 Task: In the  document Skylar.odt ,change text color to 'Dark Blue' Insert the shape mentioned shape on right side of the text 'Smiley'. Change color of the shape to  YellowChange shape height to 1
Action: Mouse moved to (238, 318)
Screenshot: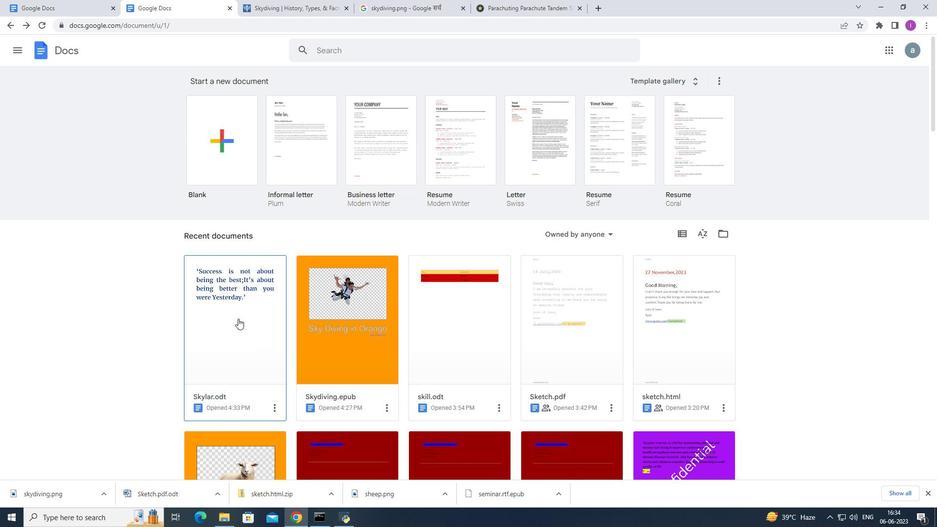 
Action: Mouse pressed left at (238, 318)
Screenshot: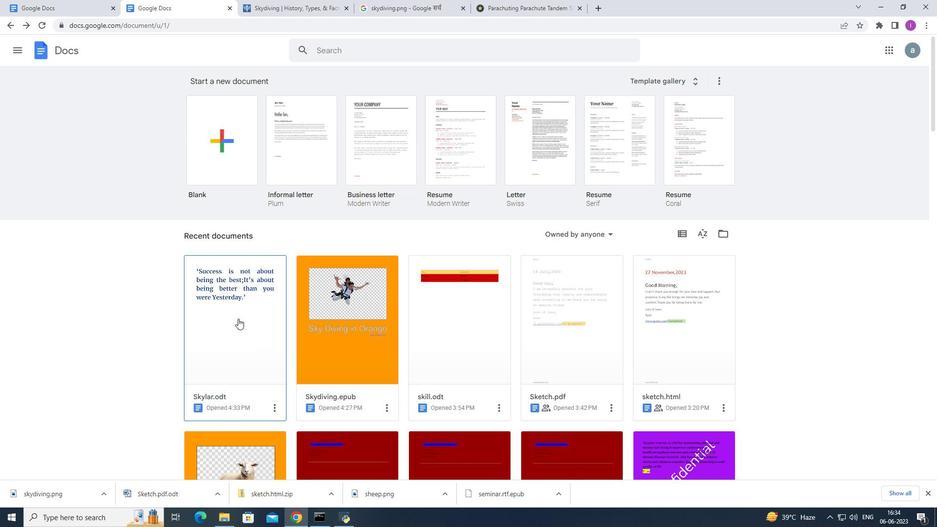 
Action: Mouse moved to (292, 162)
Screenshot: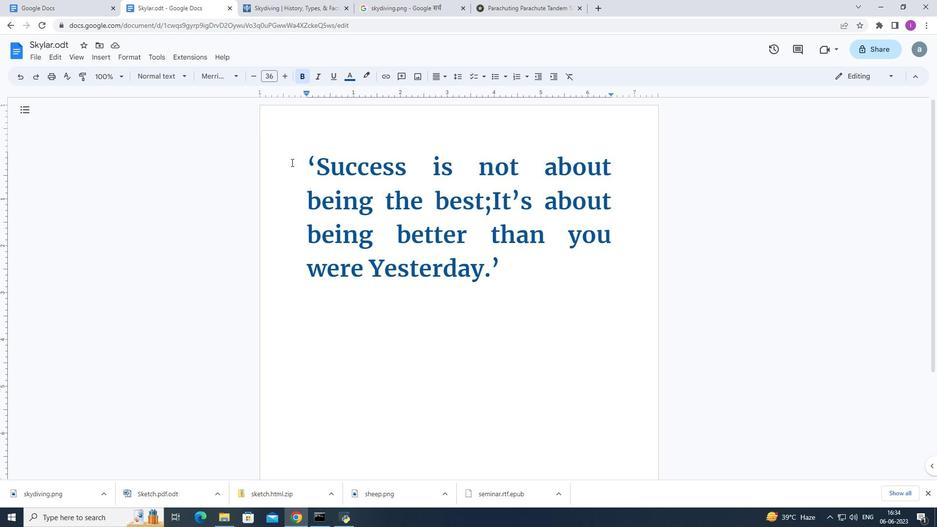 
Action: Mouse pressed left at (292, 162)
Screenshot: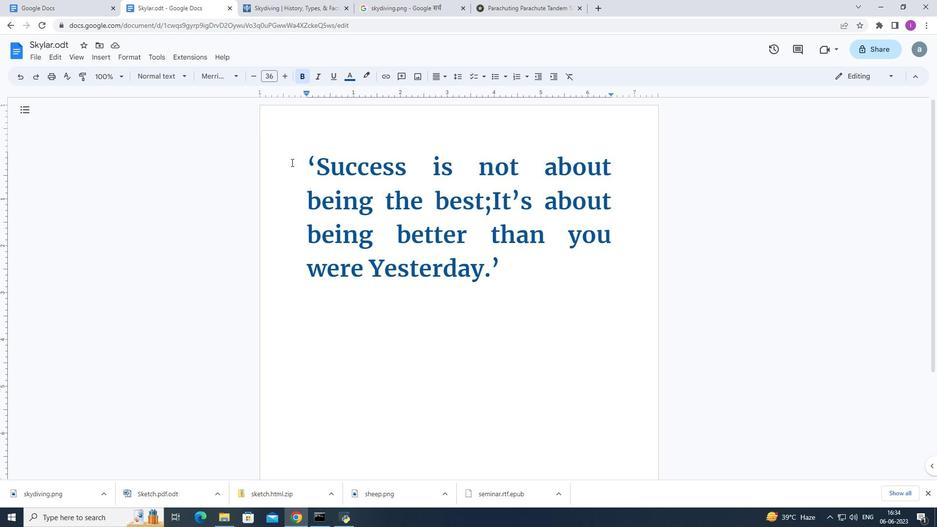 
Action: Mouse moved to (366, 74)
Screenshot: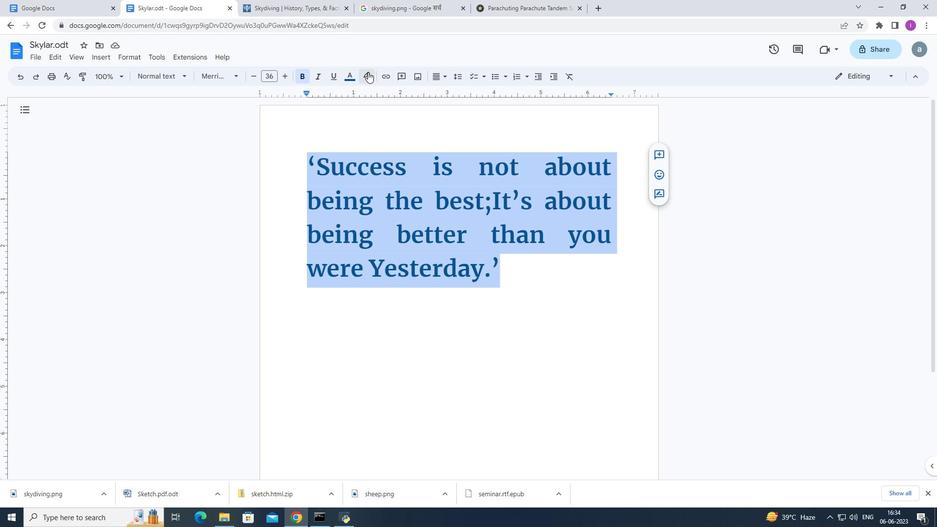 
Action: Mouse pressed left at (366, 74)
Screenshot: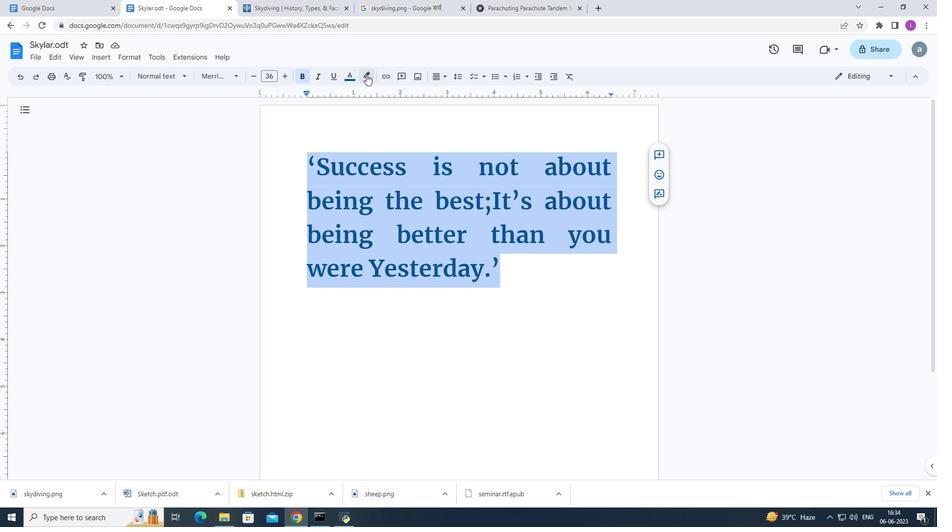 
Action: Mouse moved to (436, 163)
Screenshot: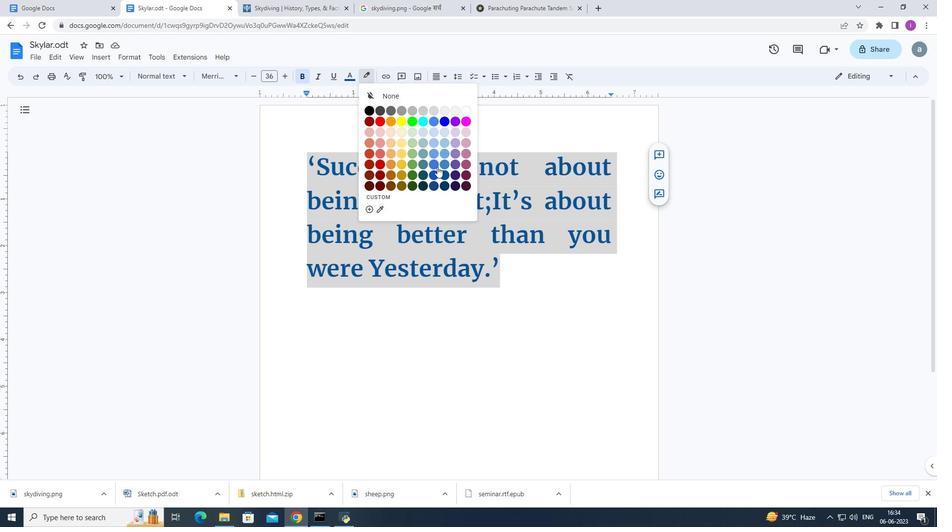 
Action: Mouse pressed left at (436, 163)
Screenshot: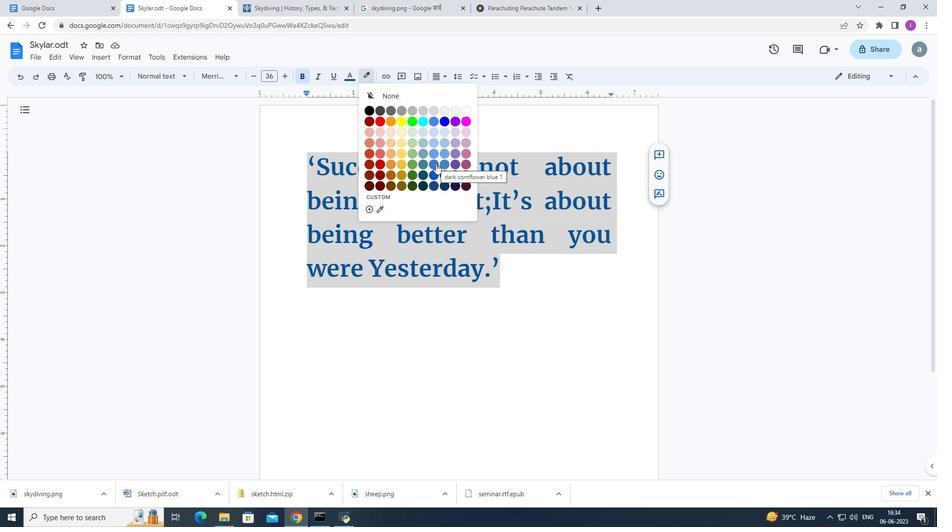 
Action: Mouse moved to (517, 298)
Screenshot: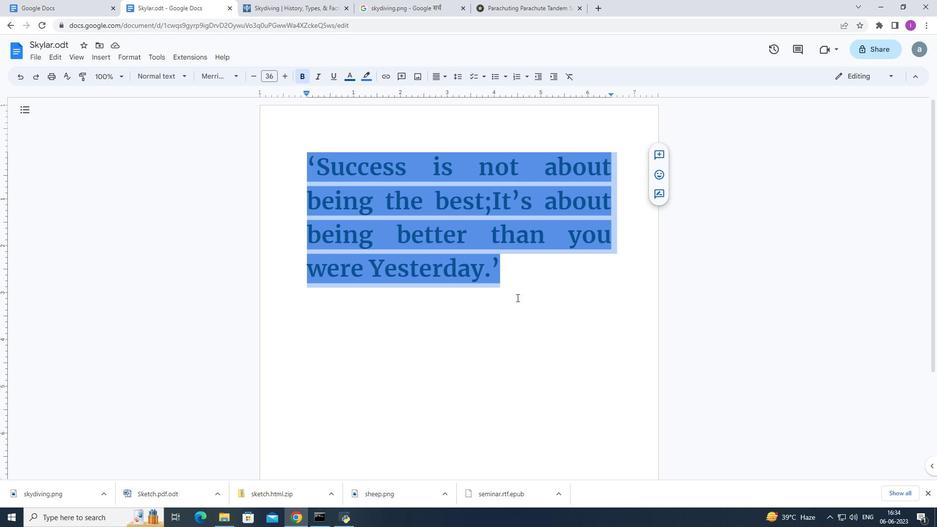 
Action: Mouse pressed left at (517, 298)
Screenshot: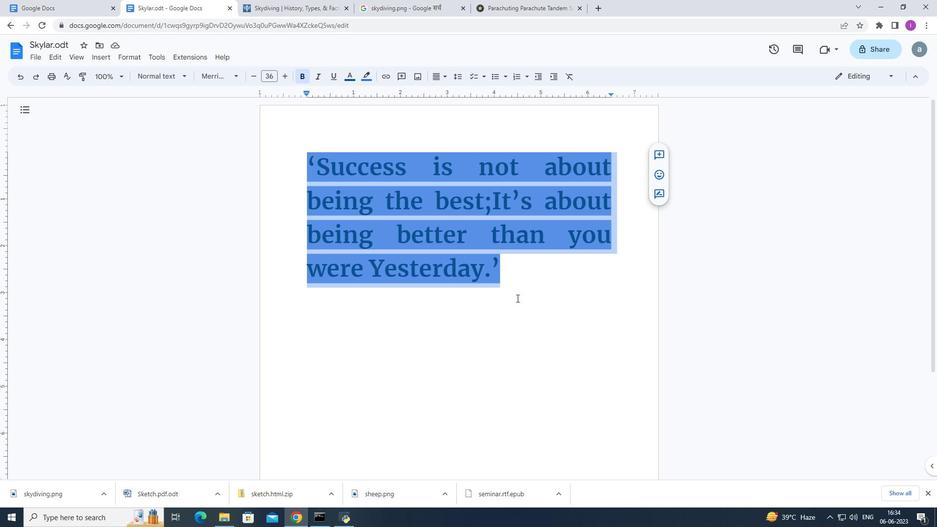 
Action: Mouse moved to (537, 292)
Screenshot: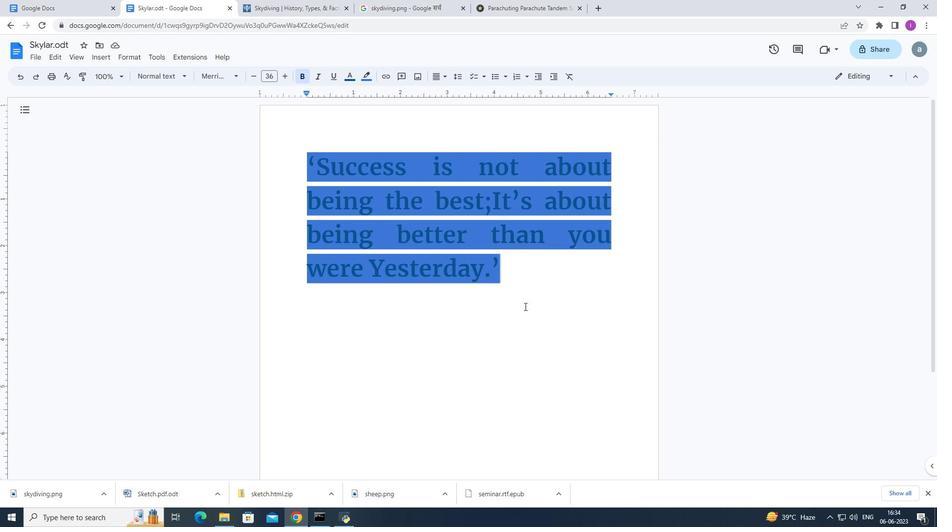 
Action: Mouse pressed left at (537, 292)
Screenshot: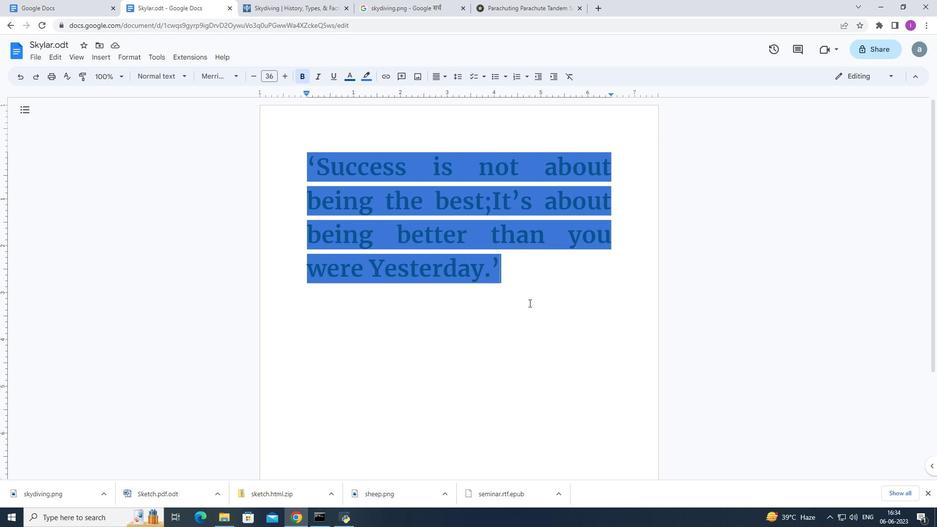 
Action: Mouse moved to (776, 278)
Screenshot: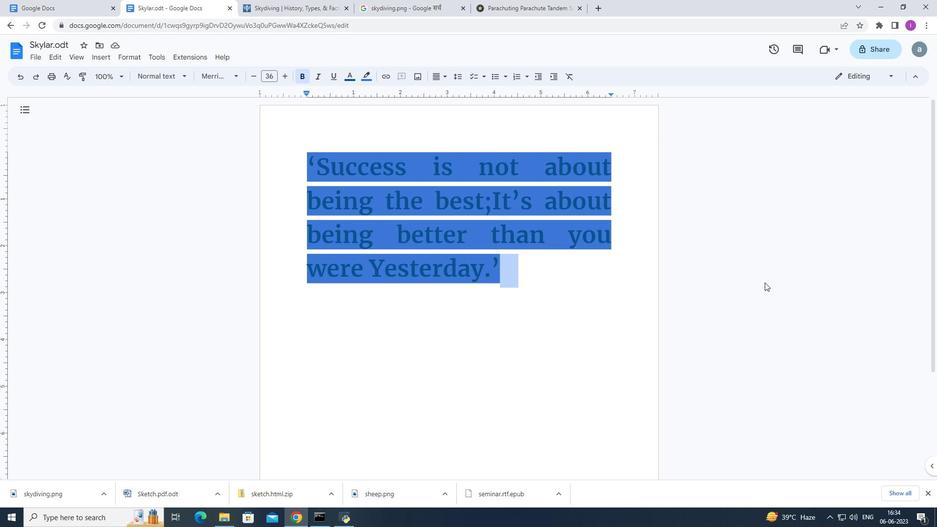 
Action: Mouse pressed left at (776, 278)
Screenshot: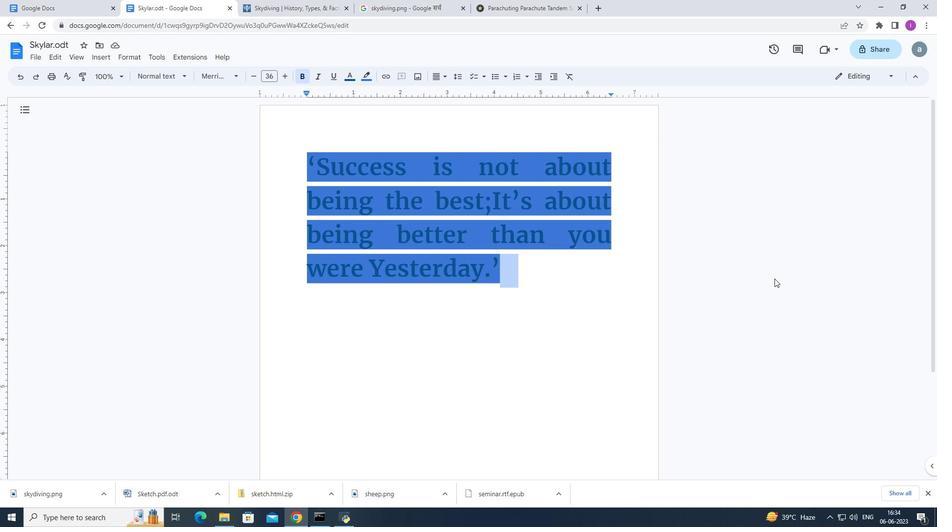 
Action: Mouse moved to (750, 292)
Screenshot: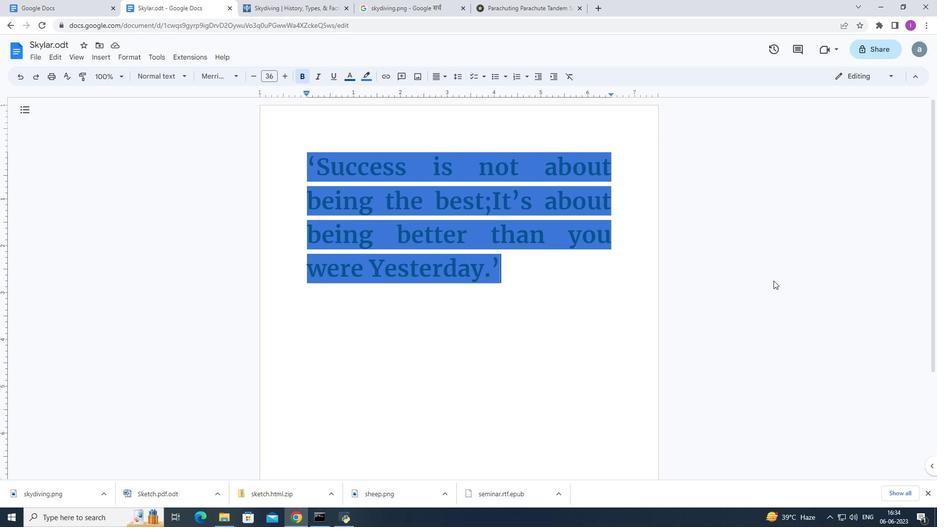 
Action: Mouse pressed left at (750, 292)
Screenshot: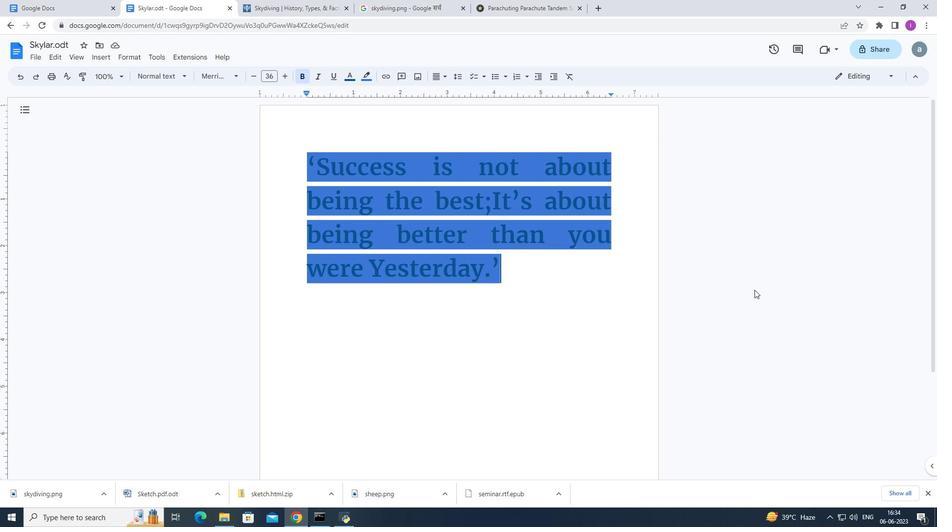 
Action: Mouse pressed left at (750, 292)
Screenshot: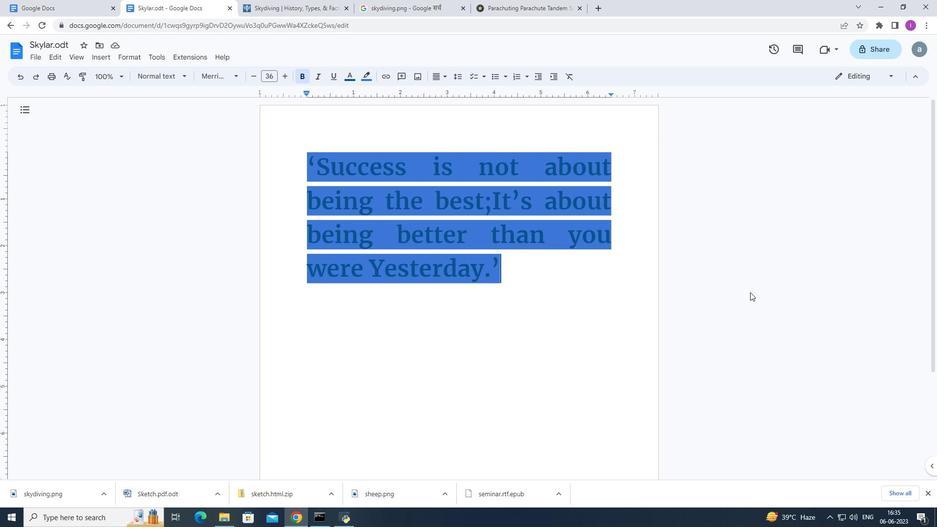 
Action: Mouse pressed left at (750, 292)
Screenshot: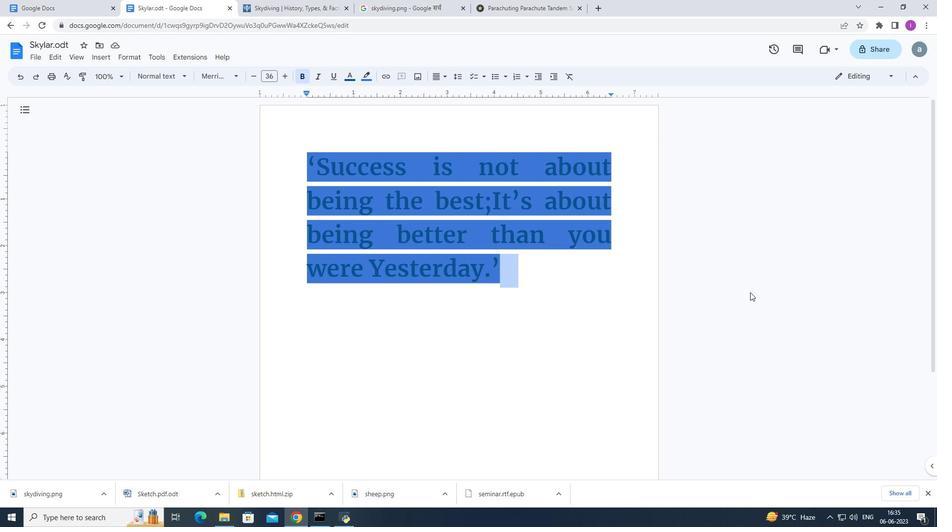 
Action: Mouse moved to (534, 360)
Screenshot: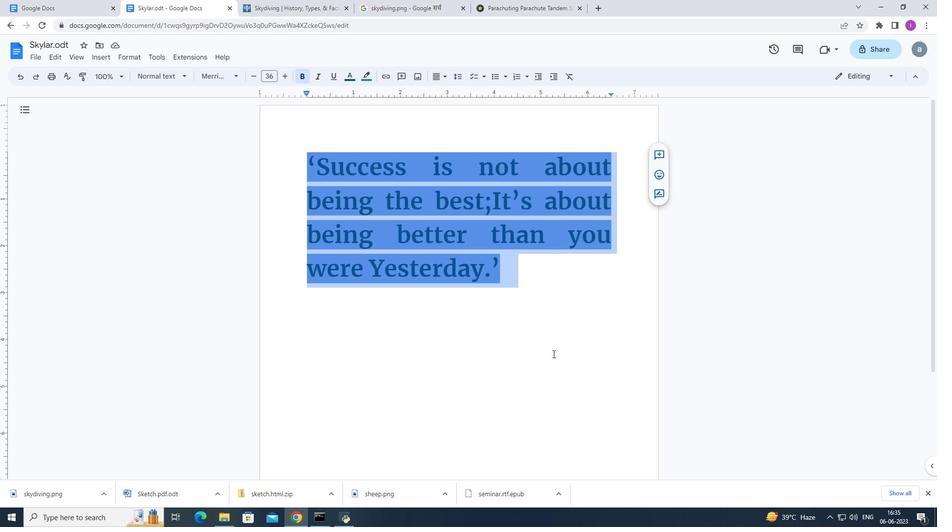 
Action: Mouse pressed left at (534, 360)
Screenshot: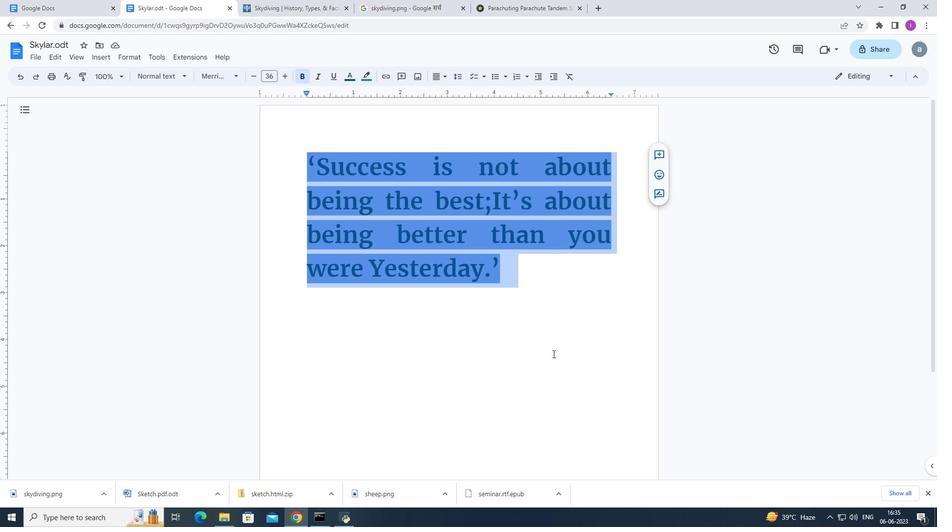 
Action: Mouse moved to (515, 284)
Screenshot: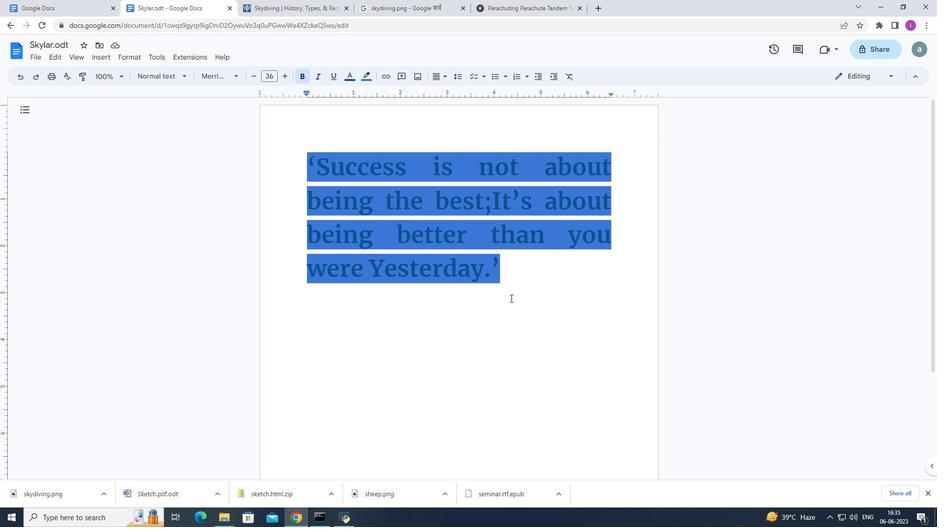 
Action: Mouse pressed left at (515, 284)
Screenshot: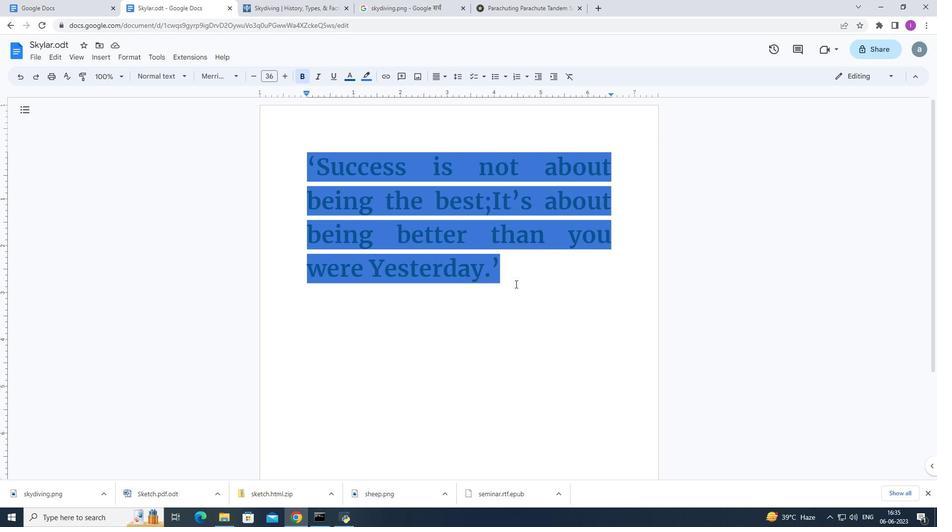 
Action: Mouse pressed left at (515, 284)
Screenshot: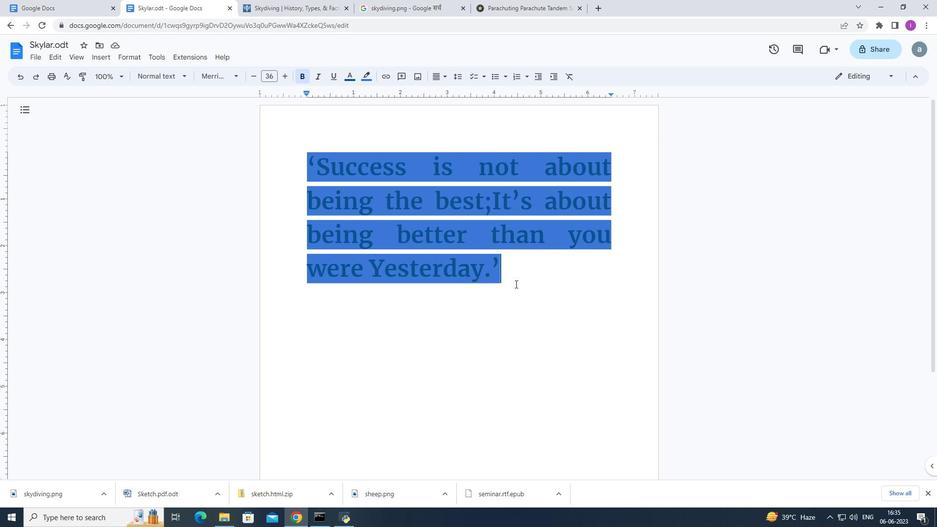 
Action: Mouse moved to (553, 290)
Screenshot: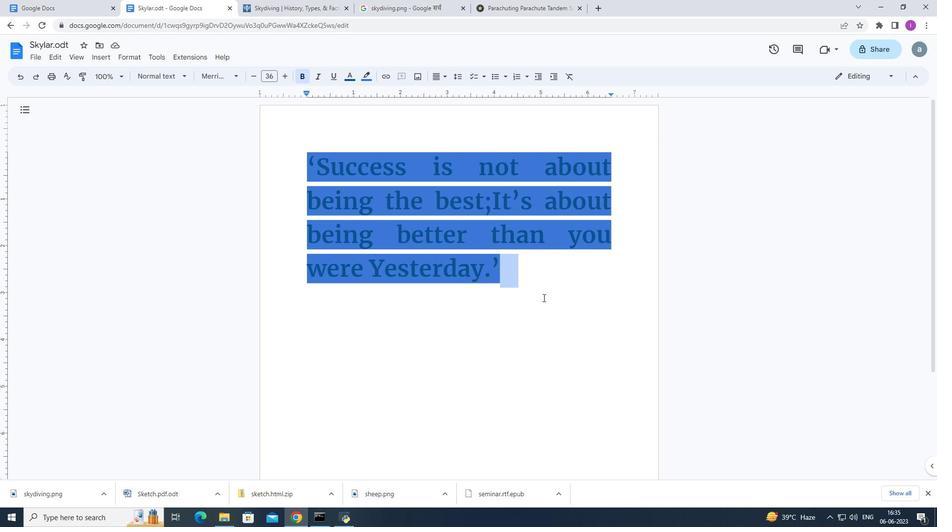 
Action: Mouse pressed left at (553, 290)
Screenshot: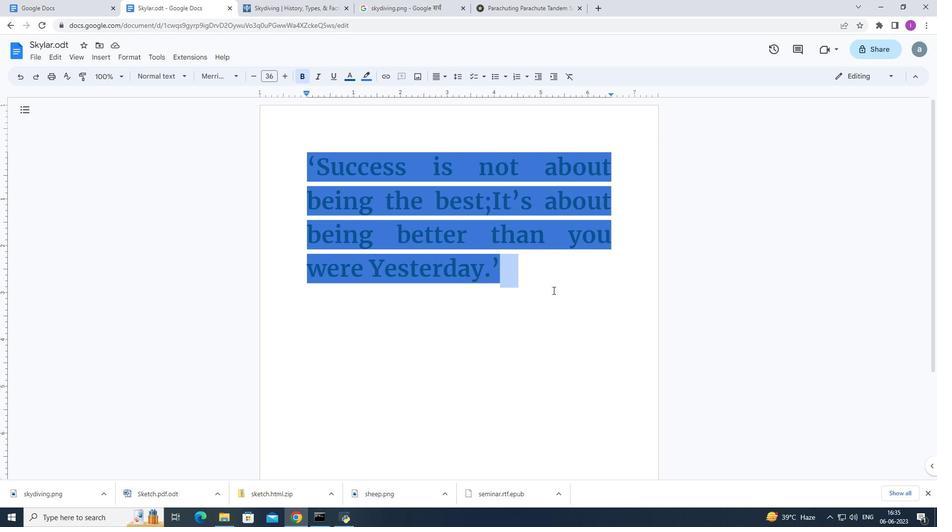 
Action: Mouse moved to (164, 420)
Screenshot: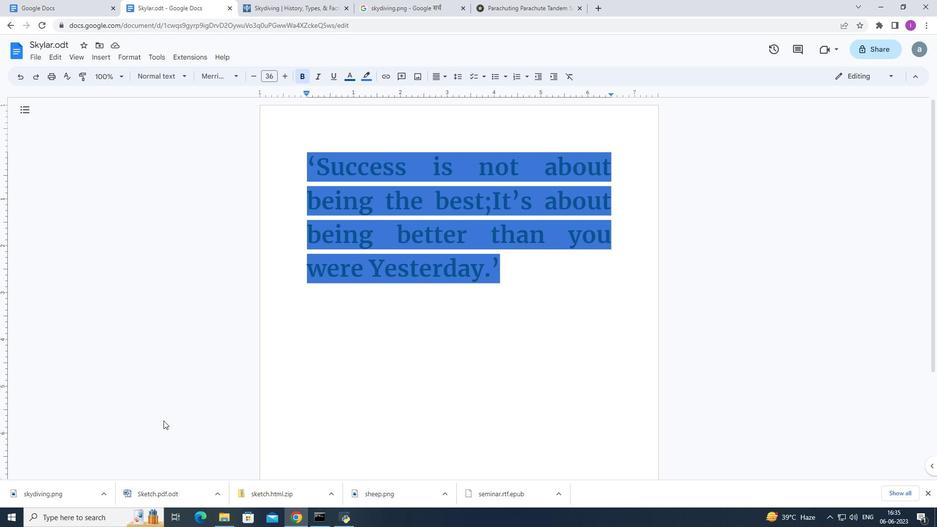 
Action: Mouse pressed left at (164, 420)
Screenshot: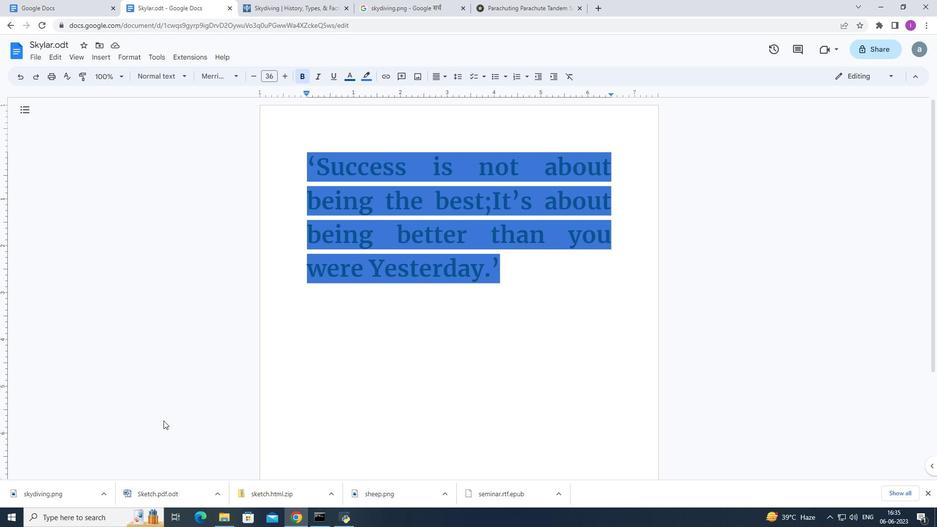 
Action: Mouse moved to (518, 273)
Screenshot: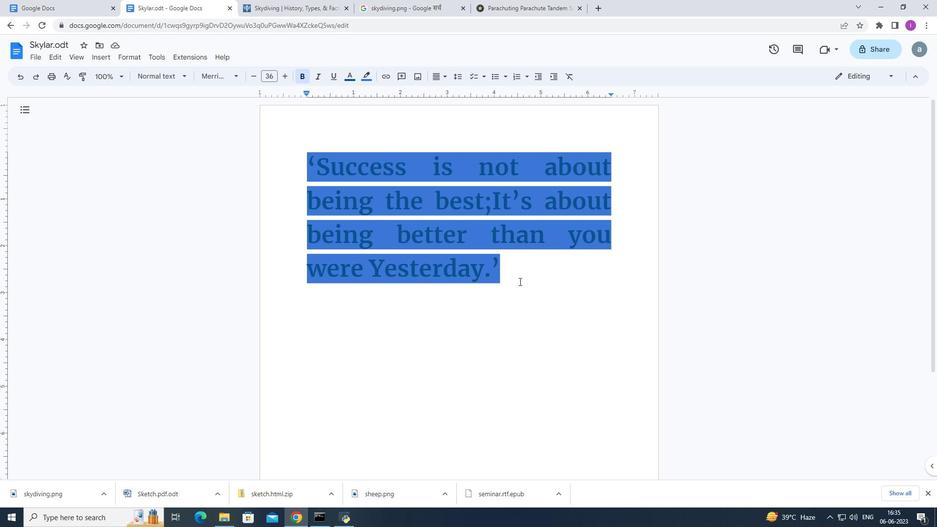 
Action: Mouse pressed left at (518, 273)
Screenshot: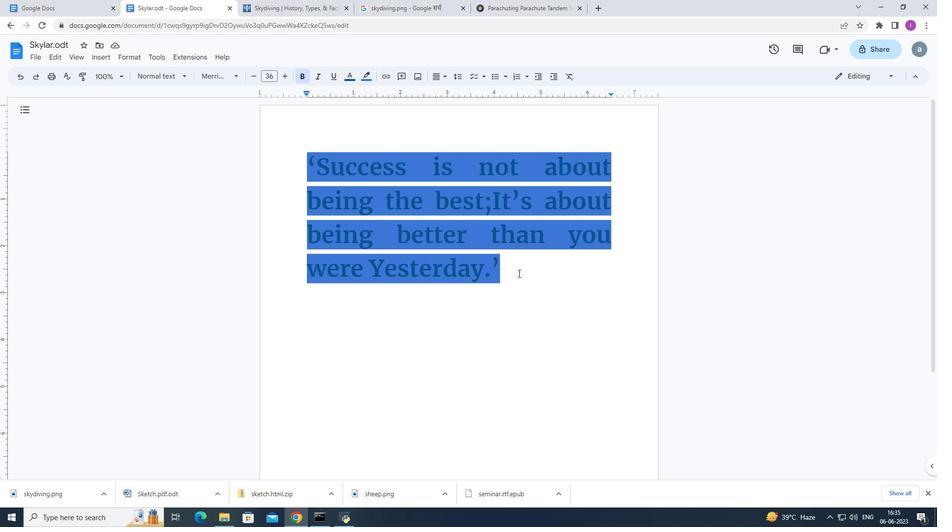 
Action: Mouse pressed left at (518, 273)
Screenshot: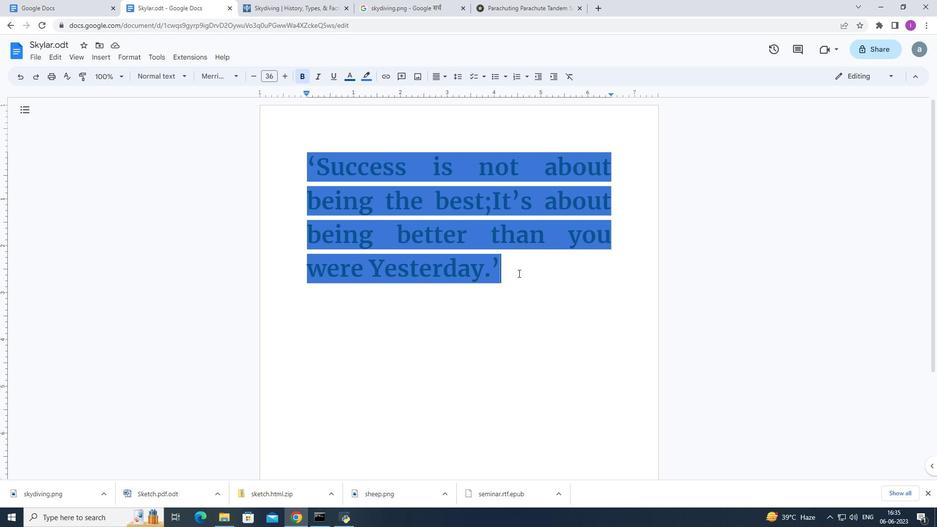 
Action: Mouse moved to (529, 277)
Screenshot: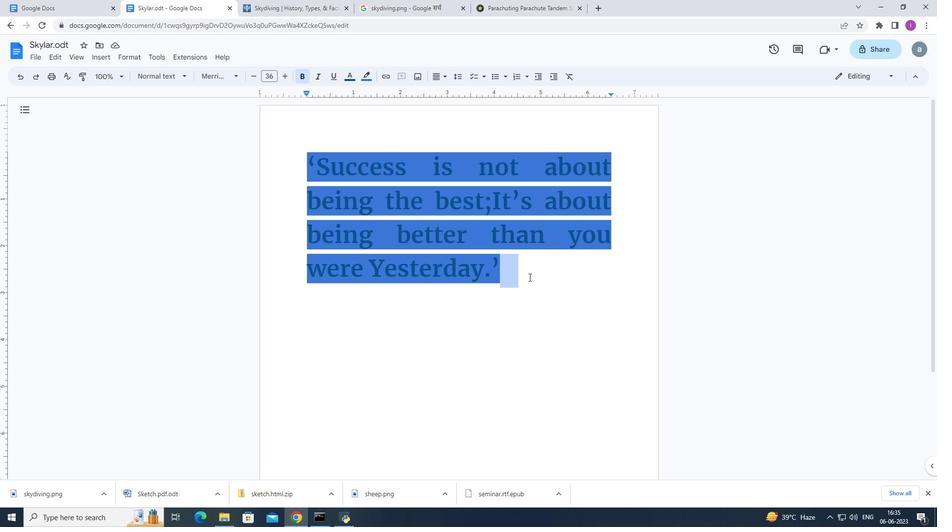 
Action: Mouse pressed left at (529, 277)
Screenshot: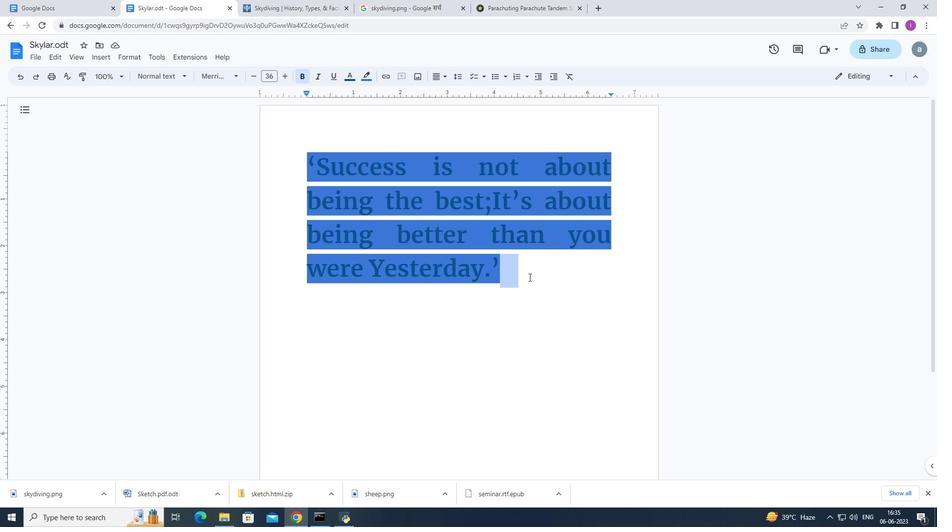 
Action: Mouse moved to (103, 52)
Screenshot: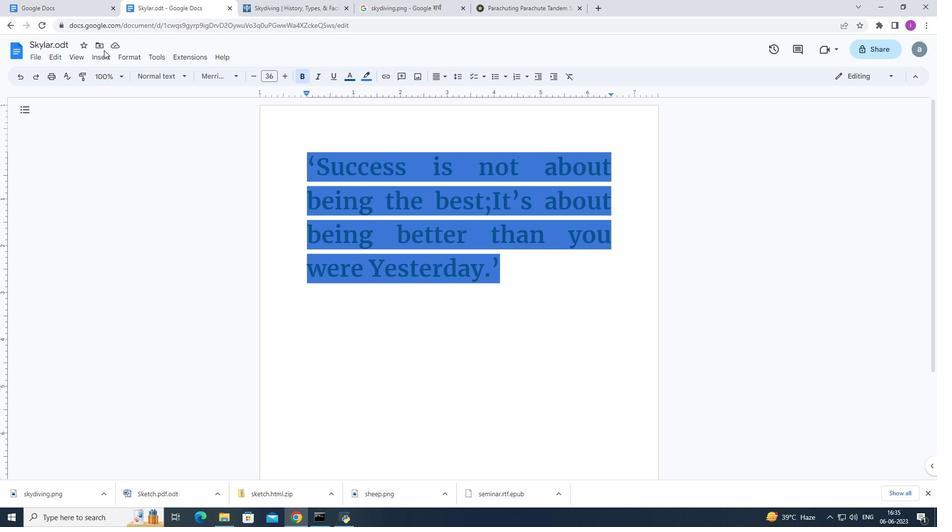 
Action: Mouse pressed left at (103, 52)
Screenshot: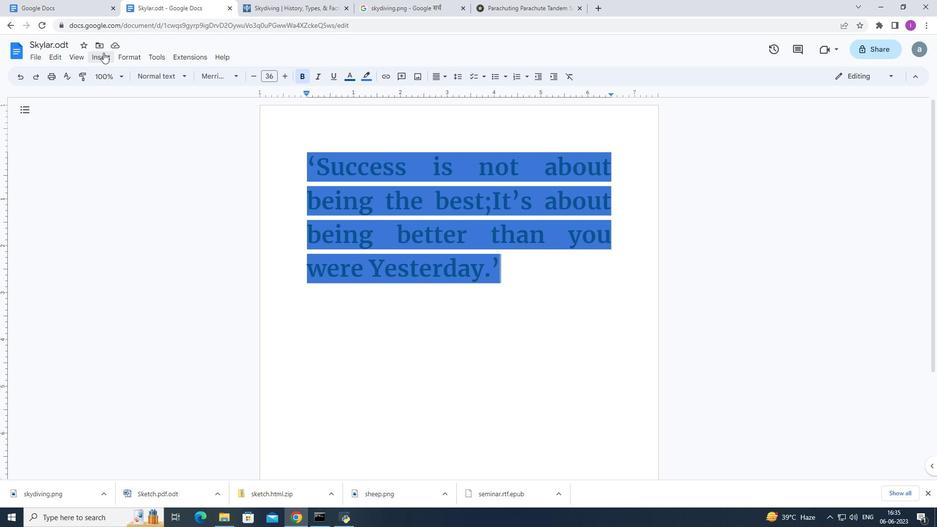 
Action: Mouse moved to (121, 101)
Screenshot: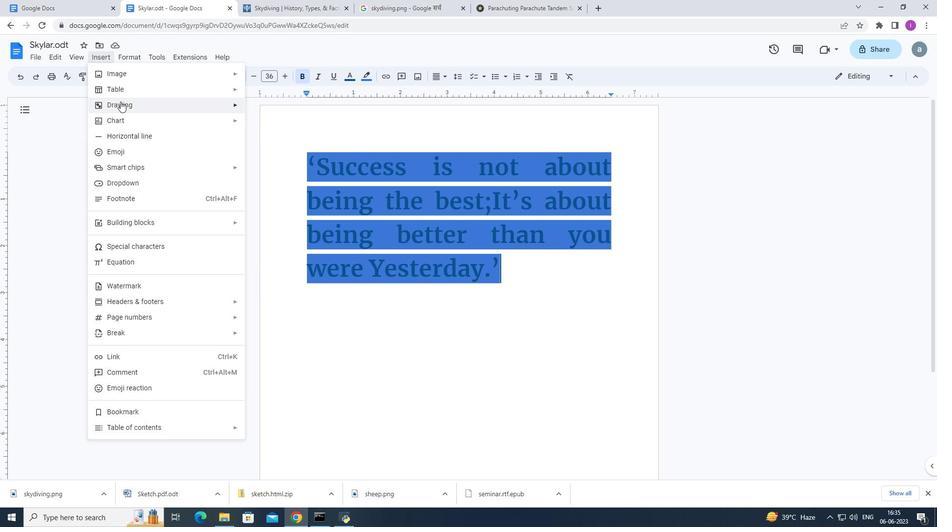 
Action: Mouse pressed left at (121, 101)
Screenshot: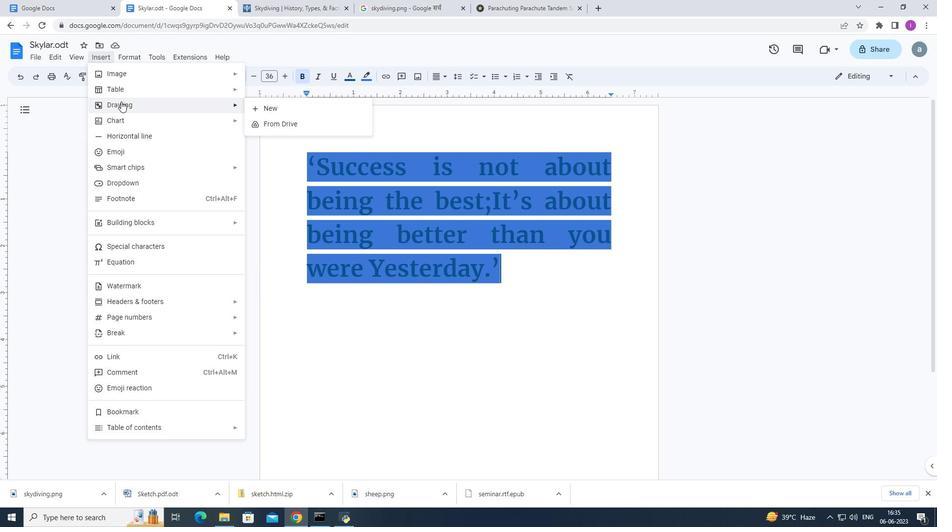 
Action: Mouse moved to (273, 104)
Screenshot: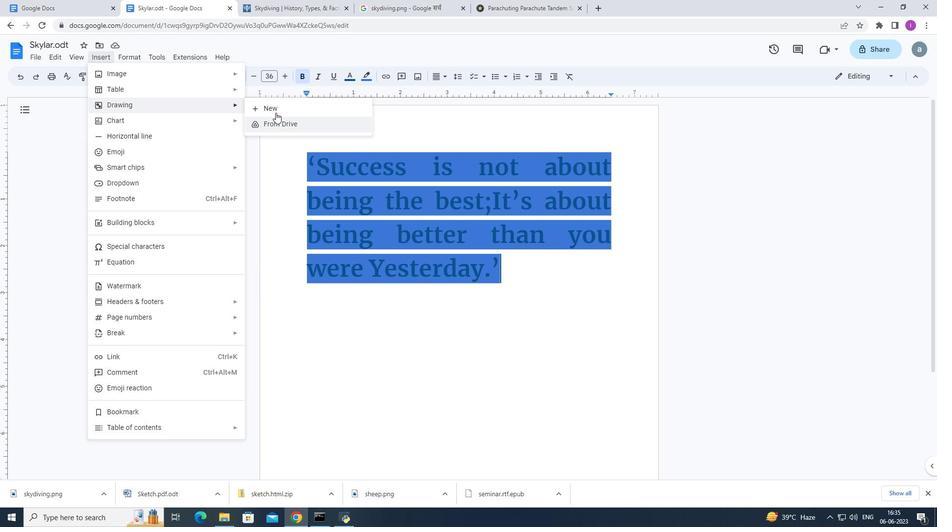 
Action: Mouse pressed left at (273, 104)
Screenshot: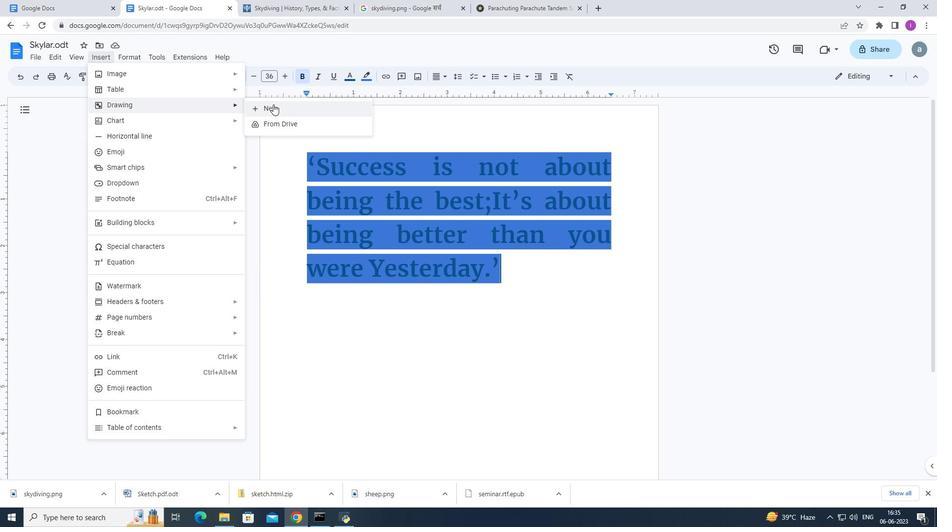 
Action: Mouse moved to (358, 90)
Screenshot: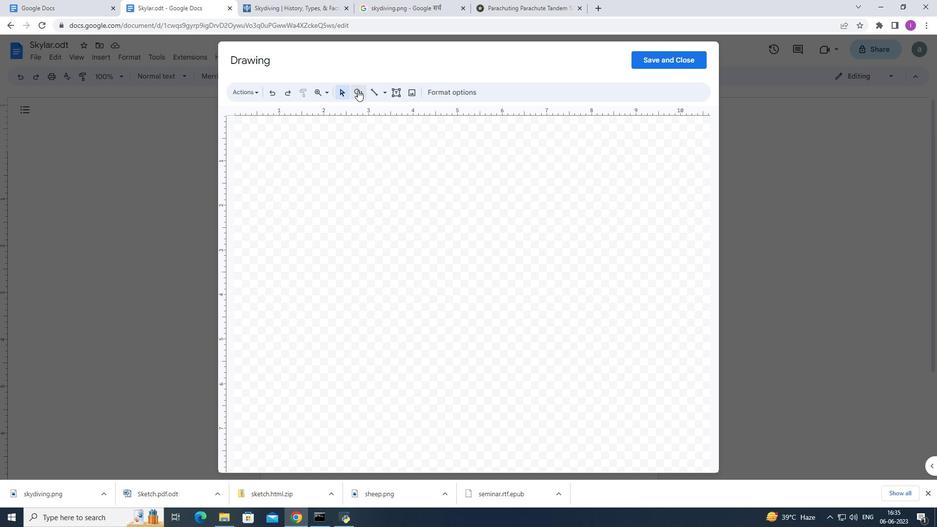 
Action: Mouse pressed left at (358, 90)
Screenshot: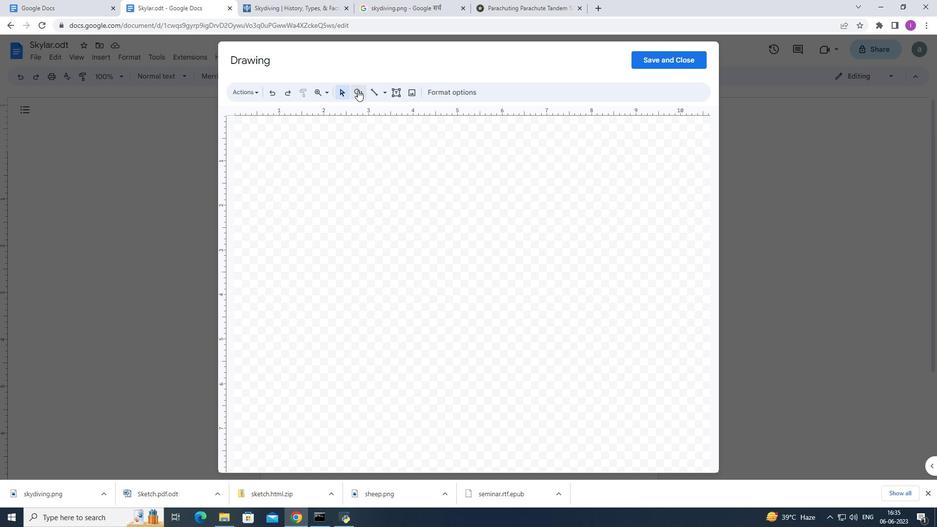 
Action: Mouse moved to (488, 151)
Screenshot: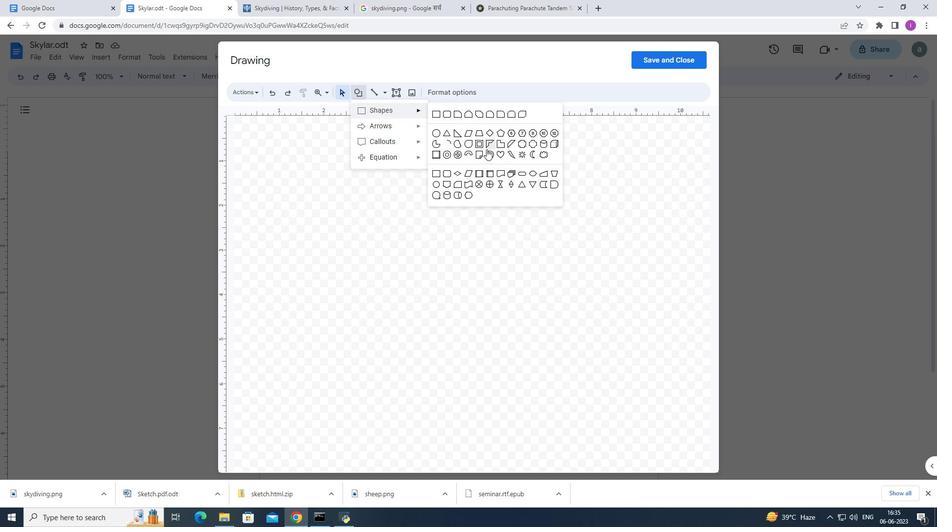 
Action: Mouse pressed left at (488, 151)
Screenshot: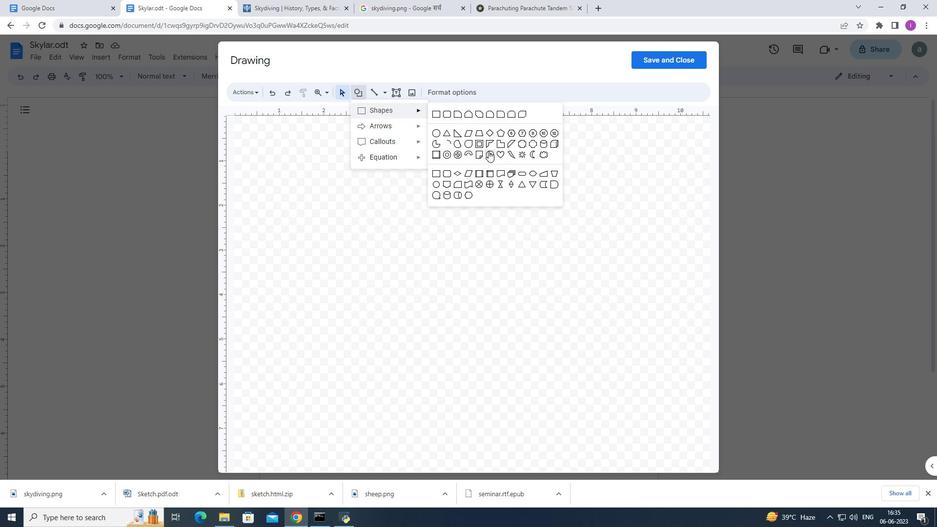 
Action: Mouse moved to (423, 193)
Screenshot: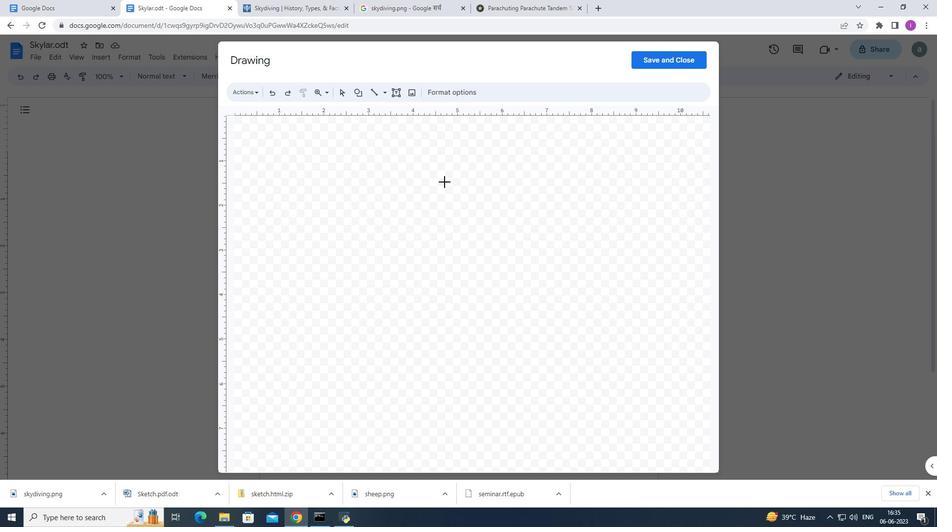 
Action: Mouse pressed left at (423, 193)
Screenshot: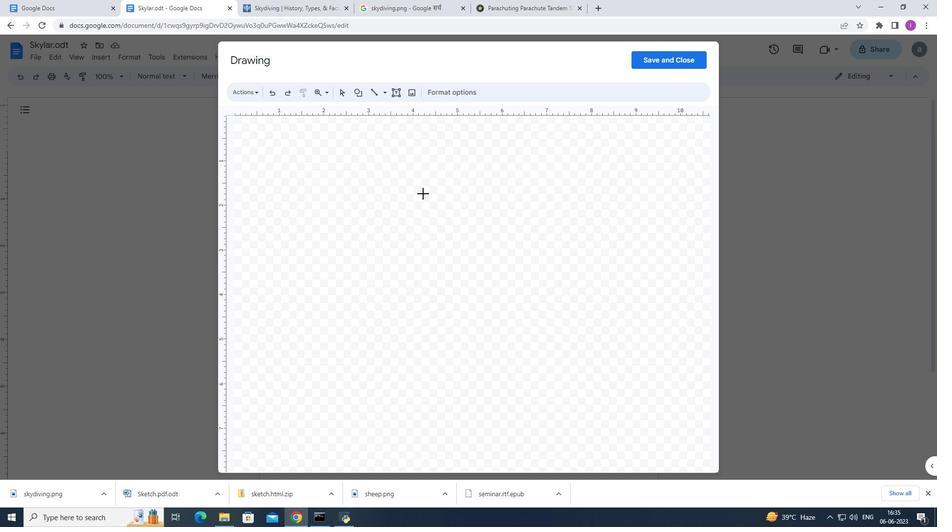 
Action: Mouse moved to (468, 240)
Screenshot: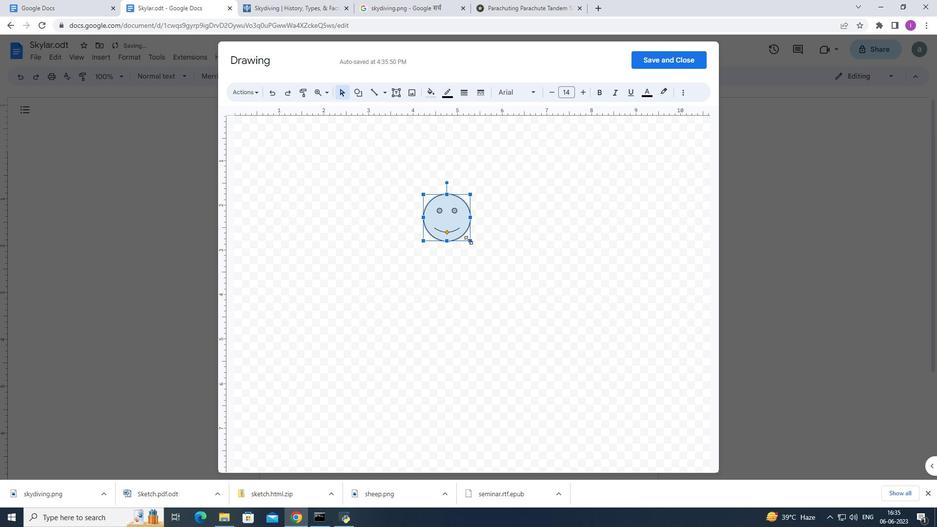 
Action: Mouse pressed left at (468, 240)
Screenshot: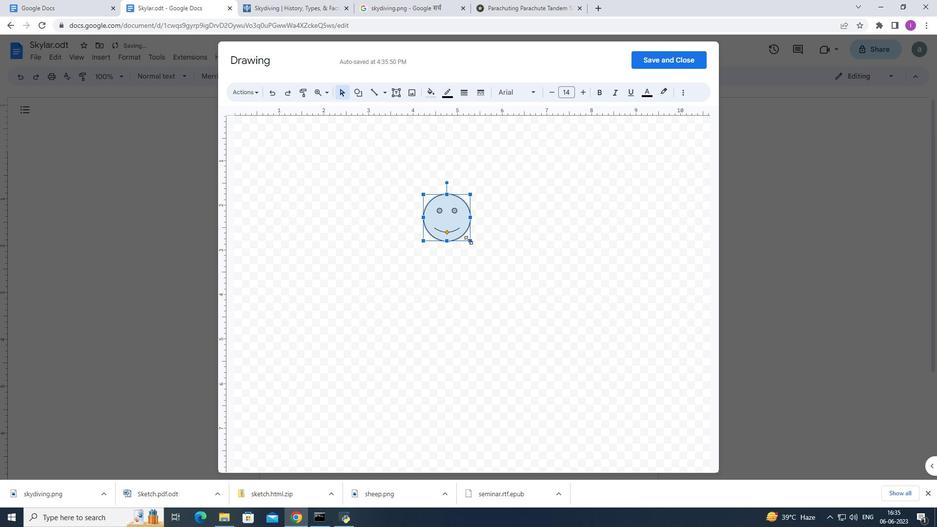 
Action: Mouse moved to (429, 90)
Screenshot: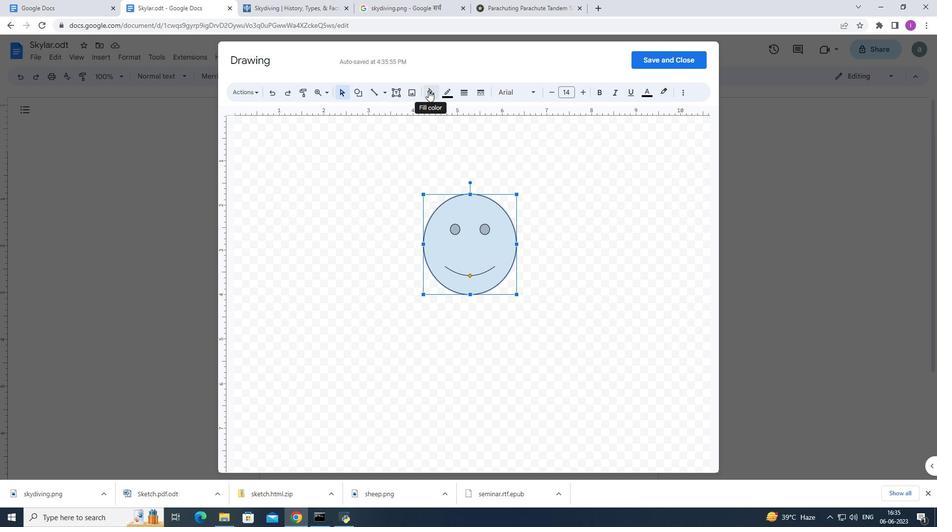 
Action: Mouse pressed left at (429, 90)
Screenshot: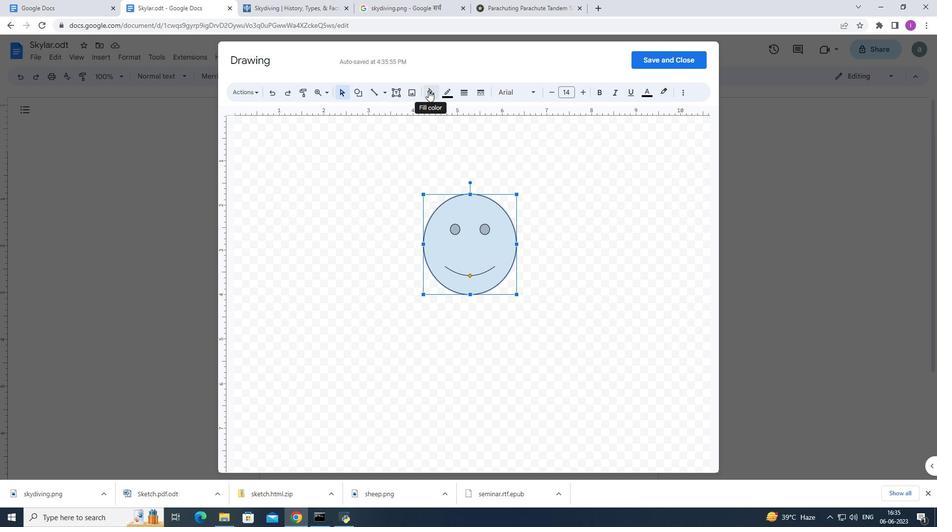 
Action: Mouse moved to (469, 169)
Screenshot: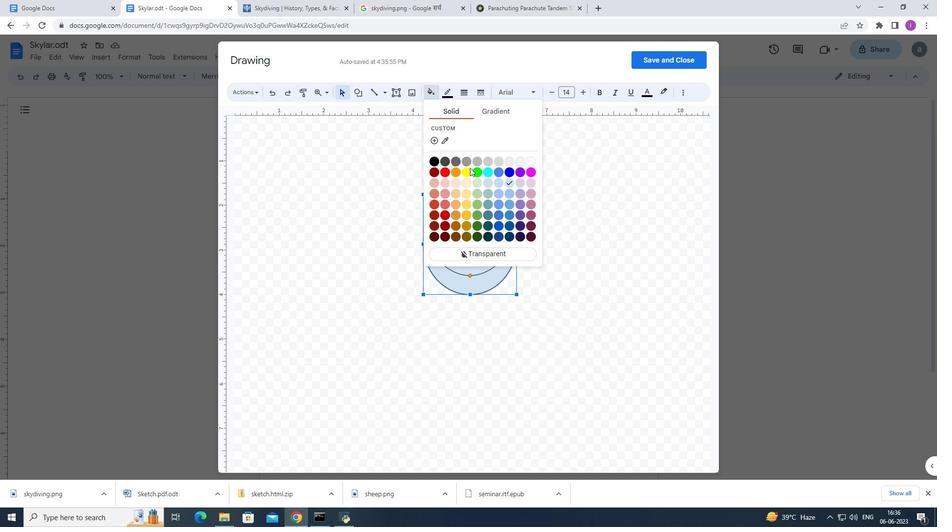 
Action: Mouse pressed left at (469, 169)
Screenshot: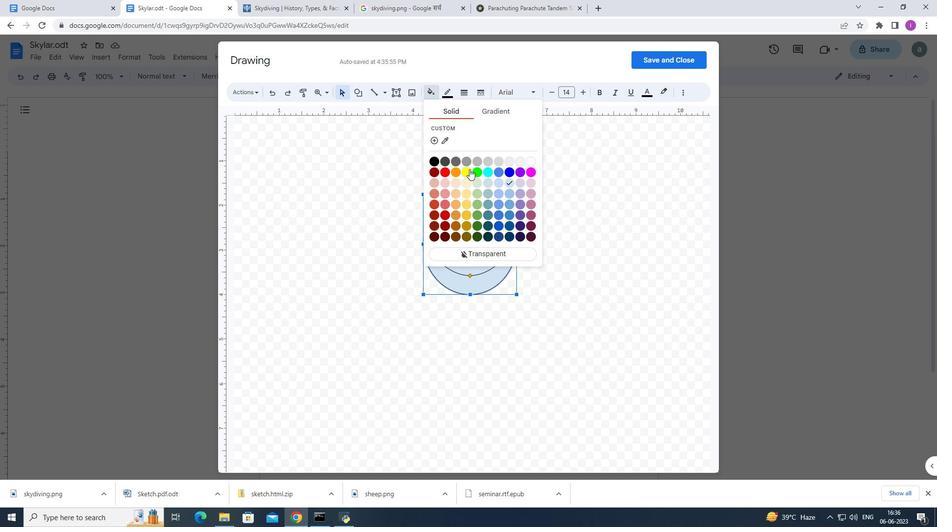 
Action: Mouse moved to (503, 158)
Screenshot: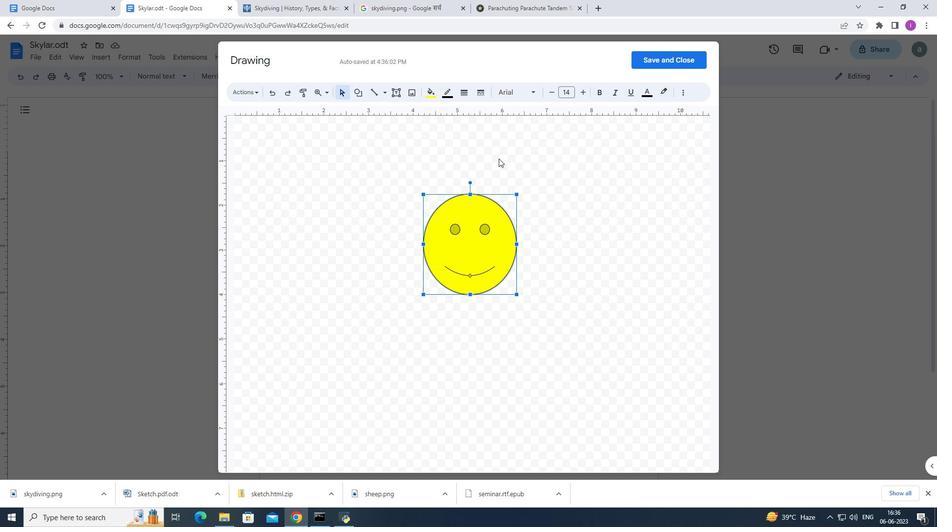 
Action: Mouse pressed left at (503, 158)
Screenshot: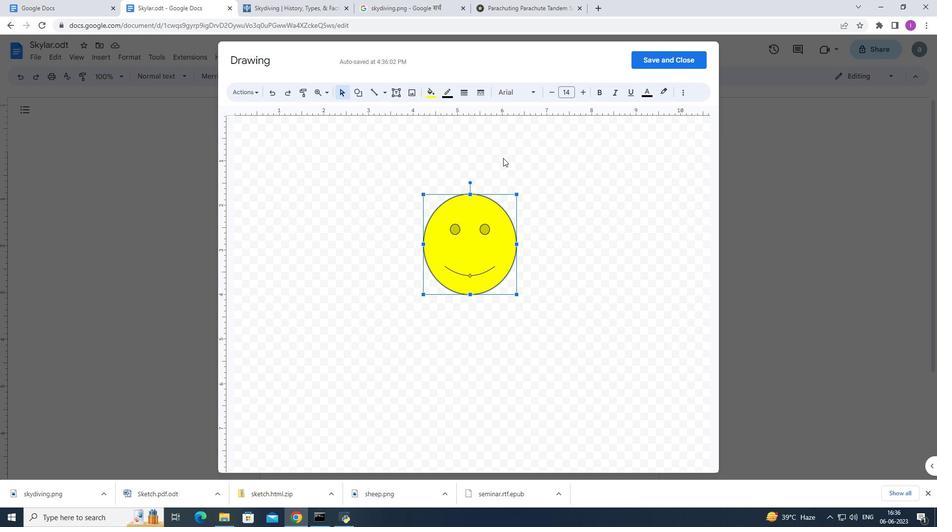 
Action: Mouse moved to (644, 62)
Screenshot: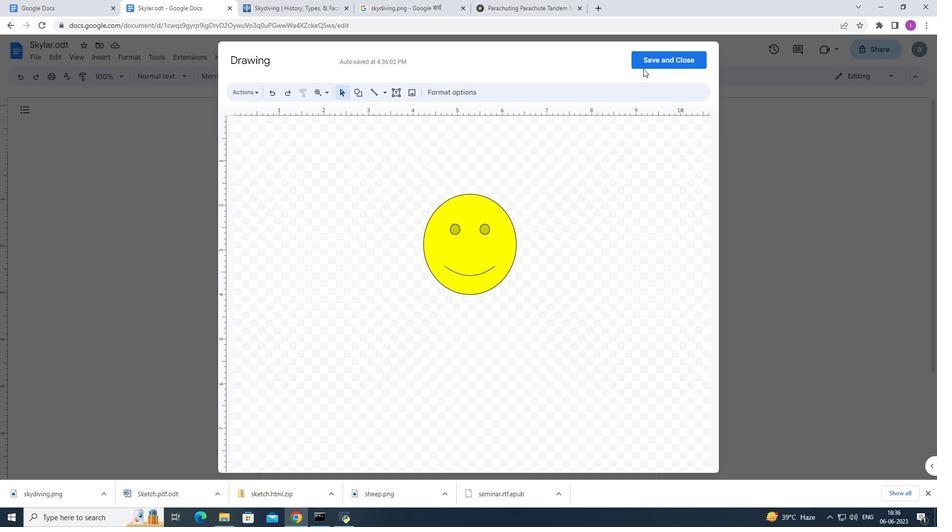 
Action: Mouse pressed left at (644, 62)
Screenshot: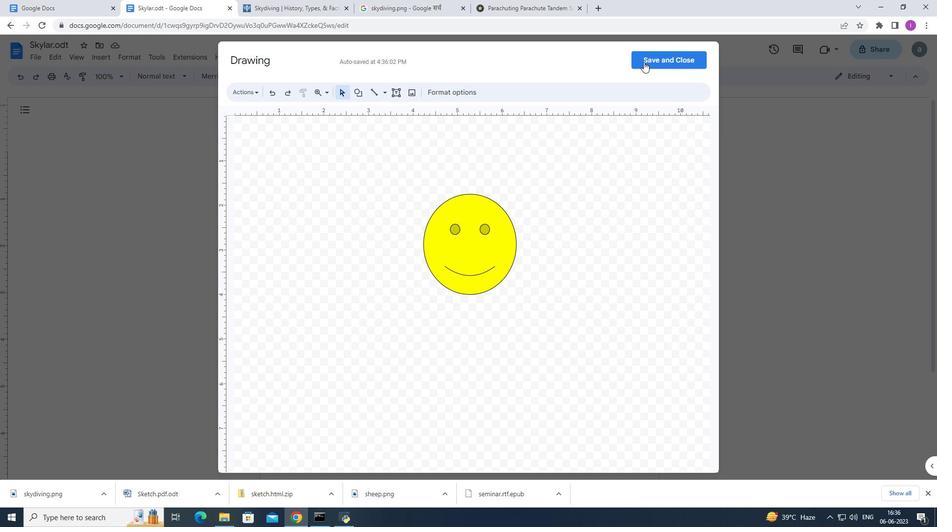 
Action: Mouse moved to (563, 289)
Screenshot: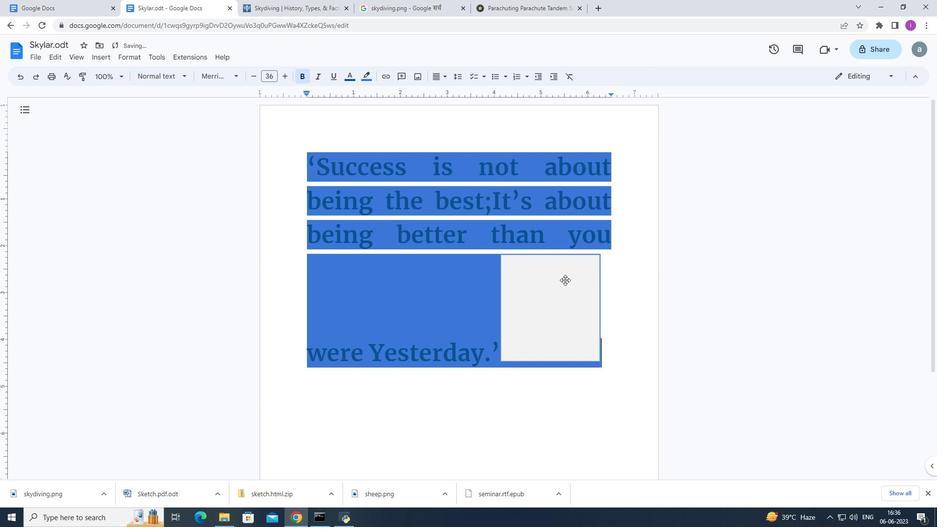 
Action: Mouse pressed left at (563, 289)
Screenshot: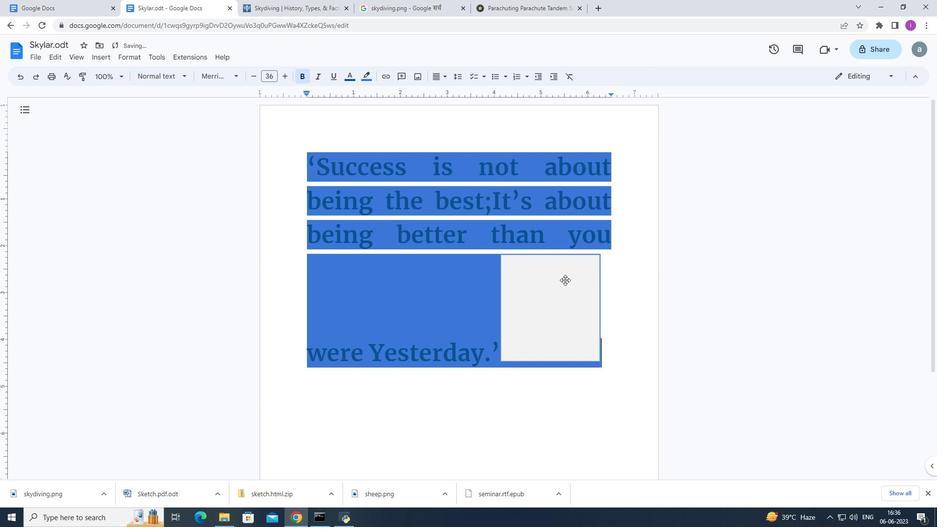 
Action: Mouse moved to (471, 418)
Screenshot: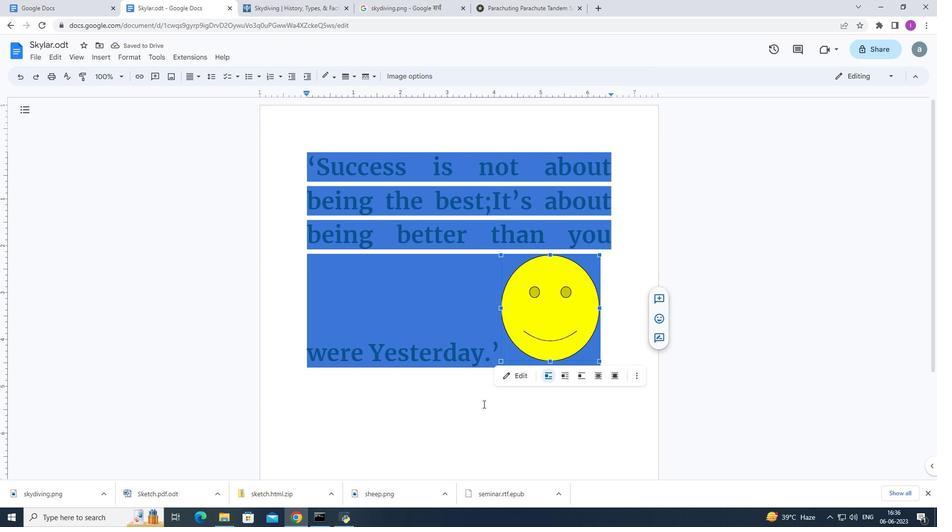 
Action: Mouse pressed left at (471, 418)
Screenshot: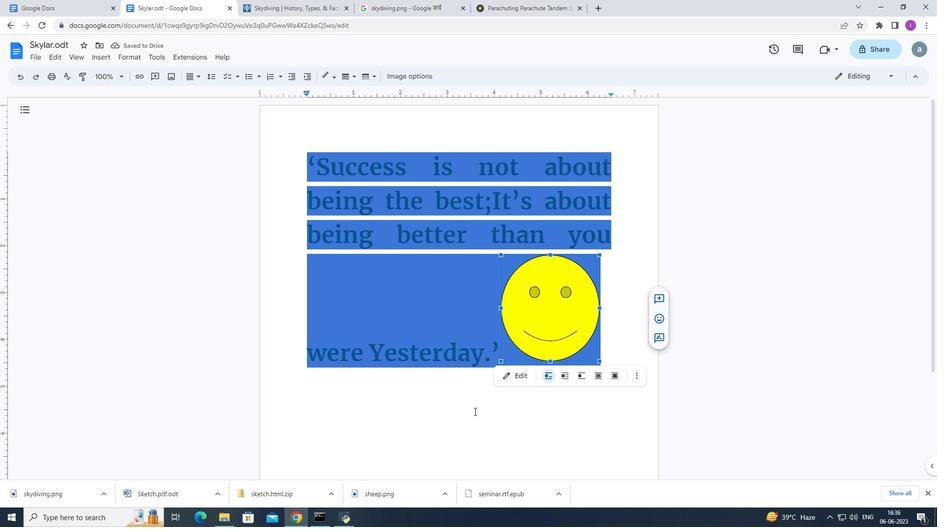 
Action: Mouse moved to (546, 303)
Screenshot: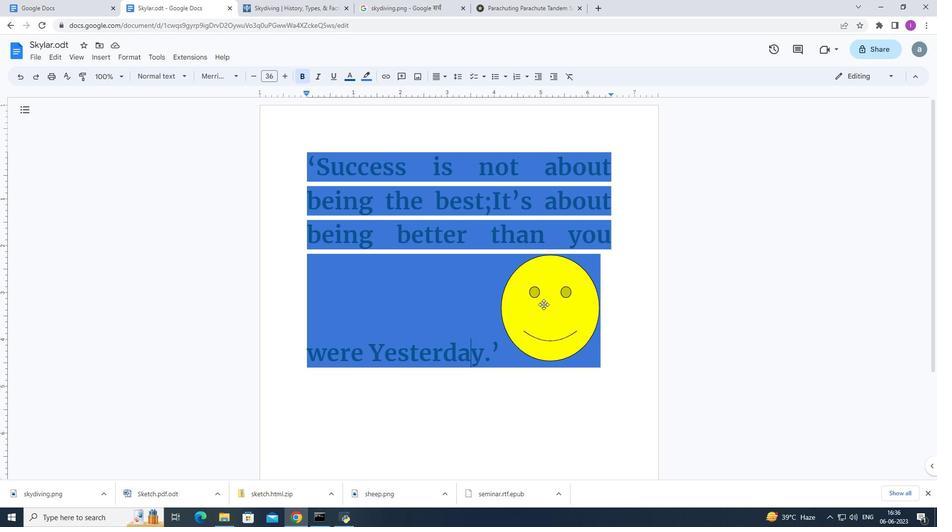 
Action: Mouse pressed left at (546, 303)
Screenshot: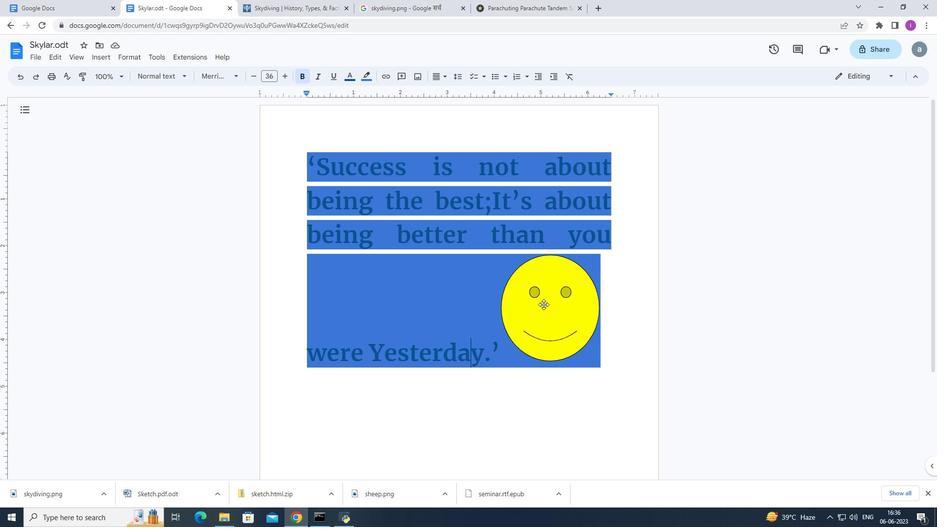 
Action: Mouse moved to (609, 374)
Screenshot: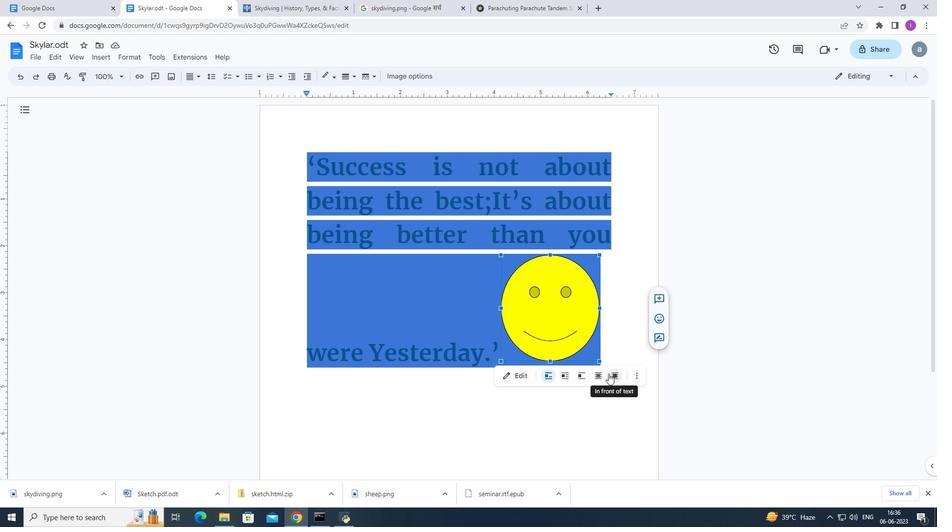 
Action: Mouse pressed left at (609, 374)
Screenshot: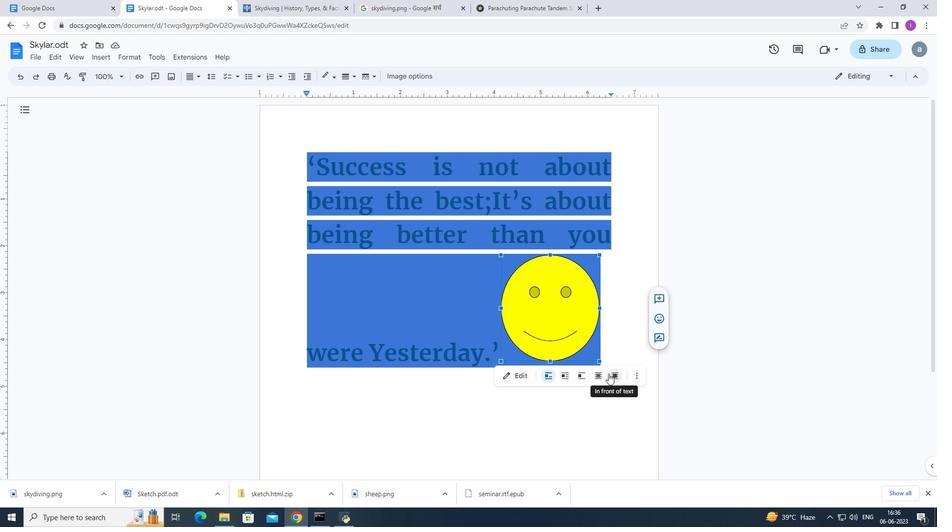 
Action: Mouse moved to (412, 498)
Screenshot: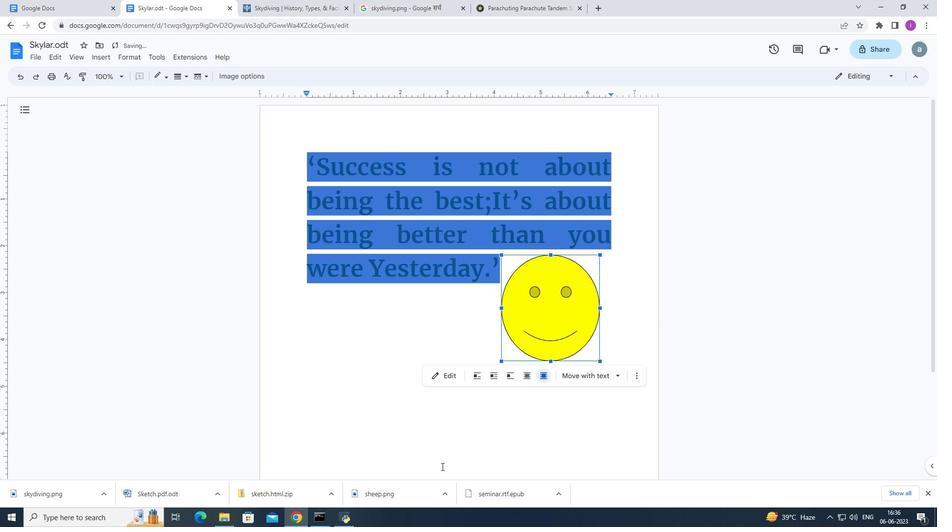 
Action: Mouse pressed left at (412, 498)
Screenshot: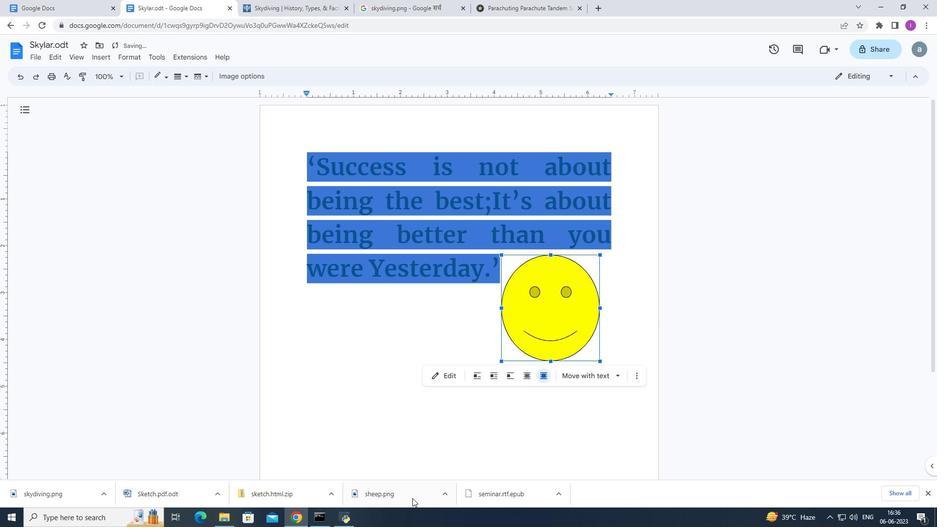 
Action: Mouse moved to (425, 429)
Screenshot: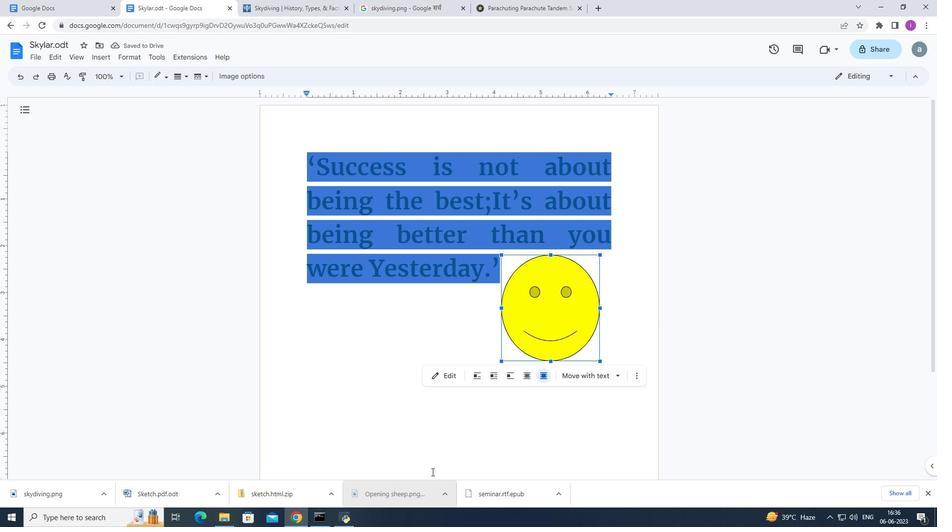 
Action: Mouse pressed left at (425, 429)
Screenshot: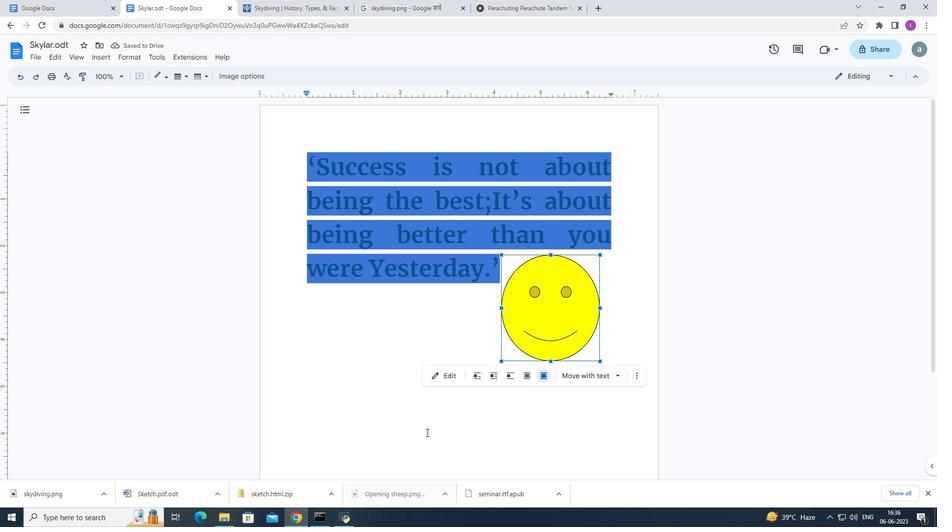 
Action: Mouse moved to (326, 435)
Screenshot: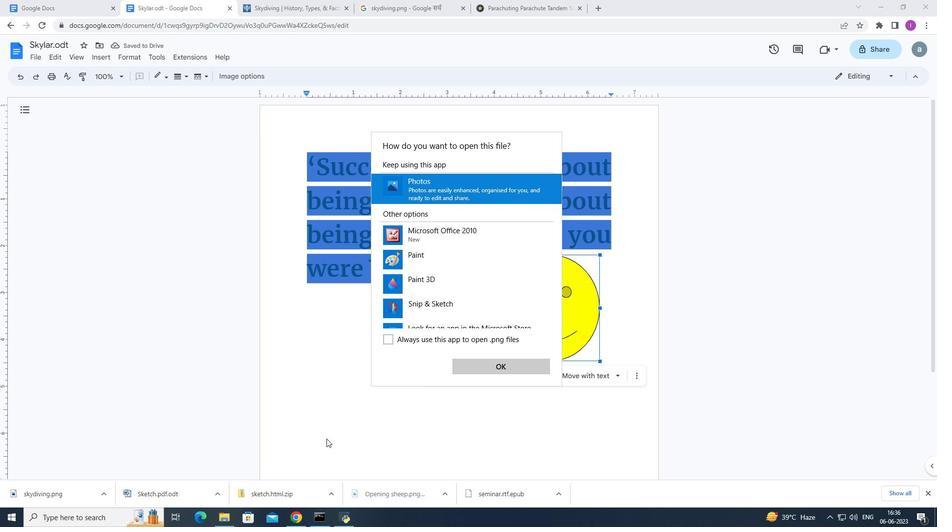 
Action: Mouse pressed left at (326, 435)
Screenshot: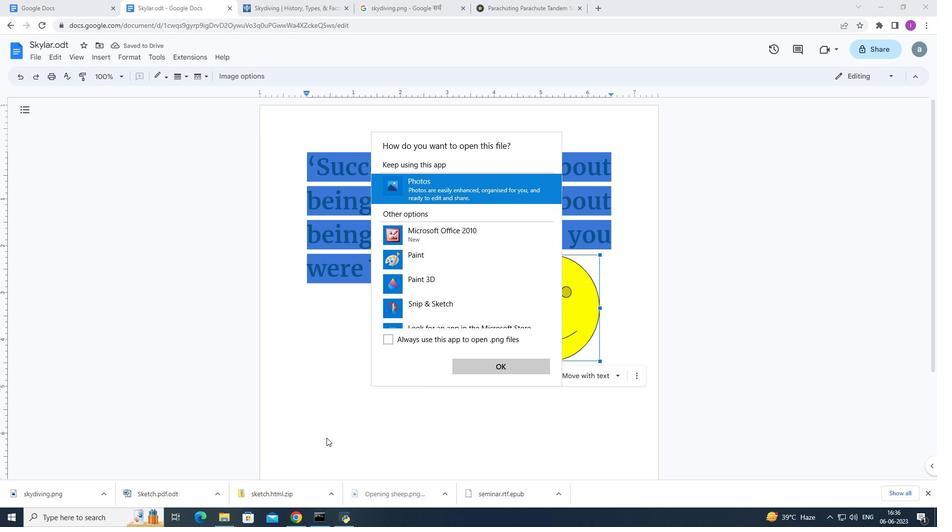 
Action: Mouse moved to (258, 80)
Screenshot: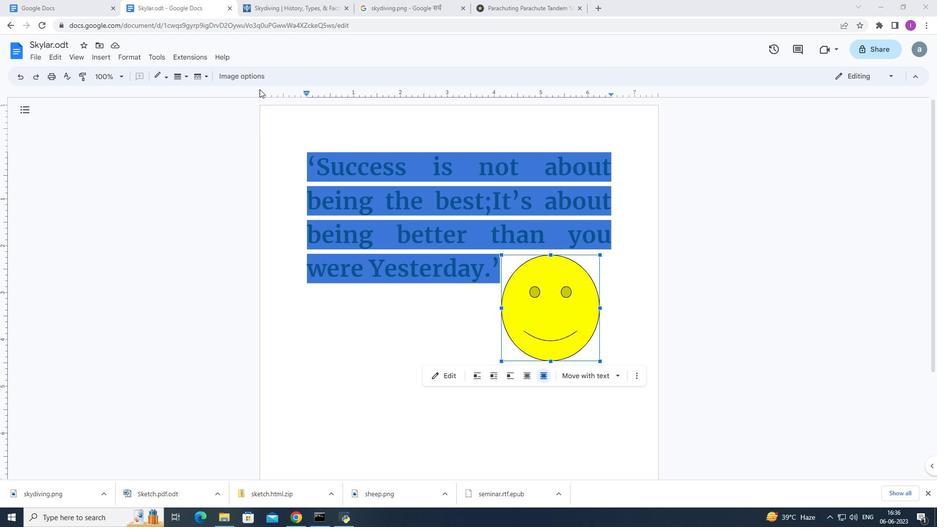 
Action: Mouse pressed left at (258, 80)
Screenshot: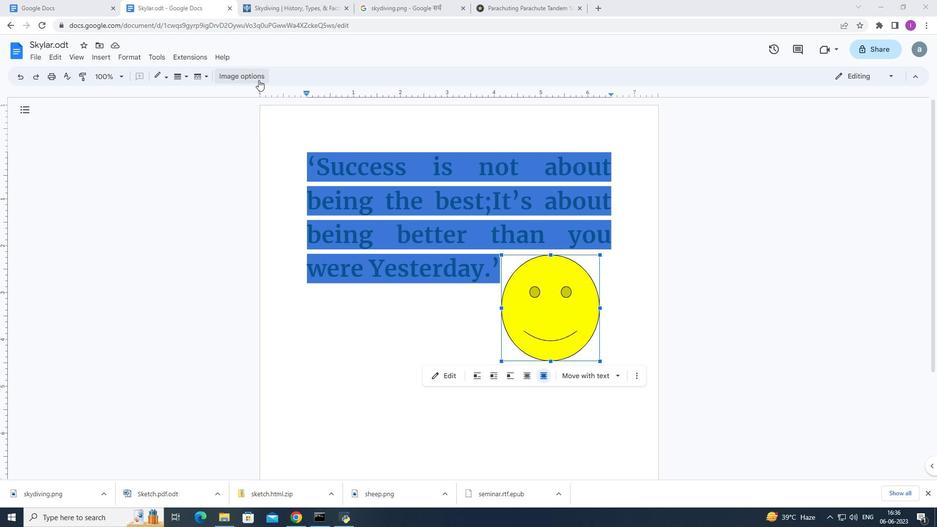 
Action: Mouse moved to (845, 103)
Screenshot: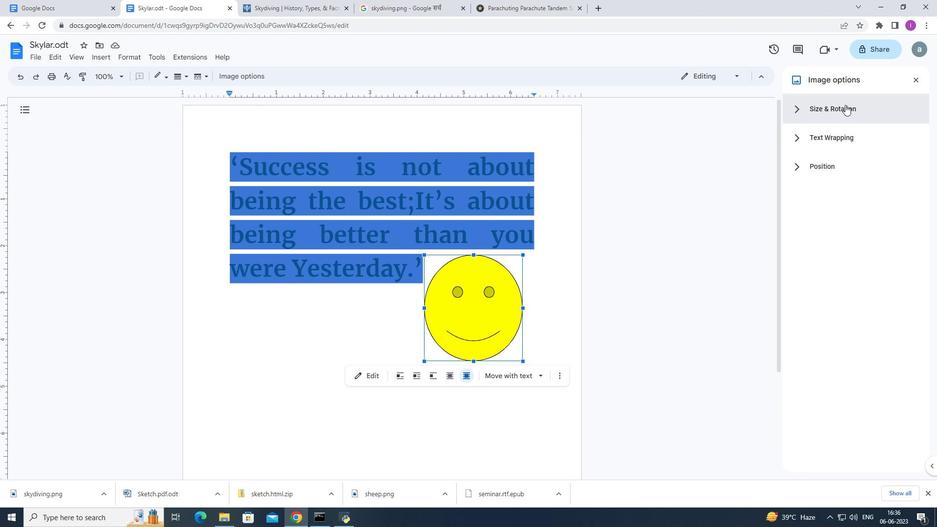 
Action: Mouse pressed left at (845, 103)
Screenshot: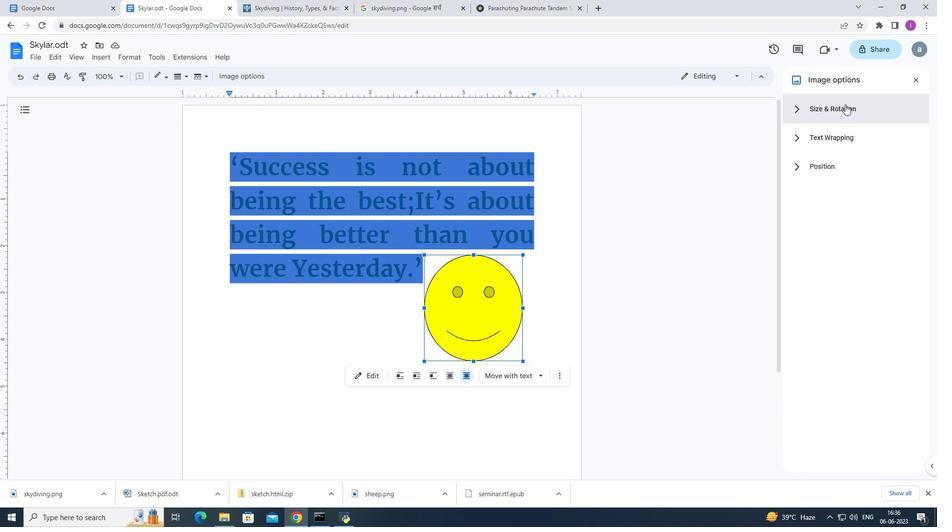 
Action: Mouse moved to (883, 195)
Screenshot: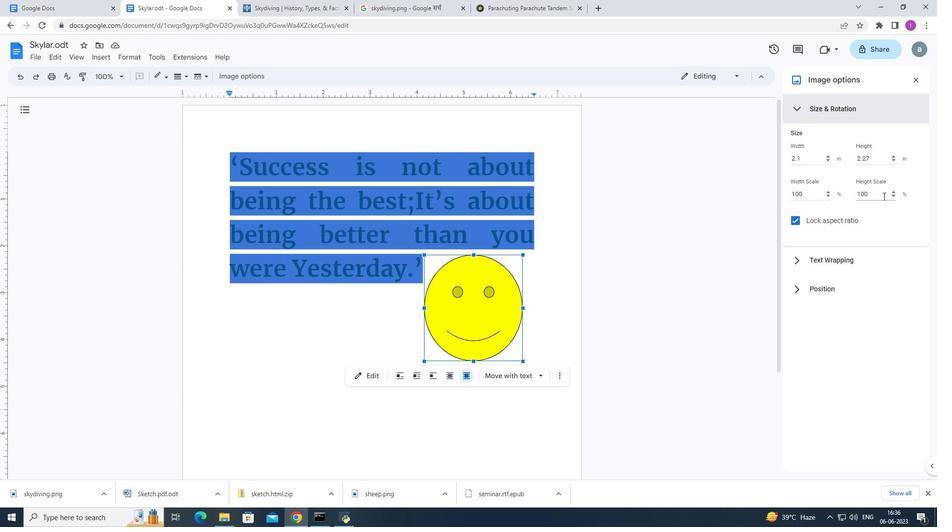 
Action: Mouse pressed left at (883, 195)
Screenshot: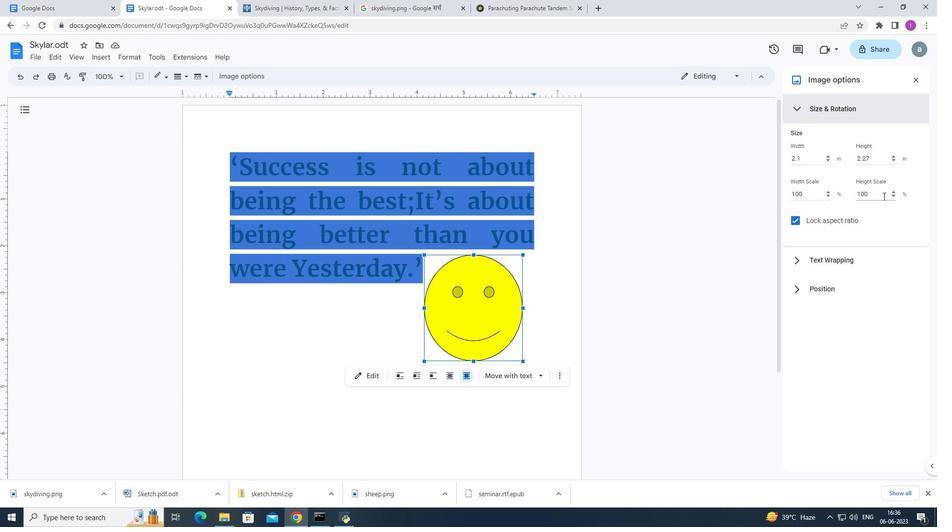 
Action: Mouse moved to (846, 201)
Screenshot: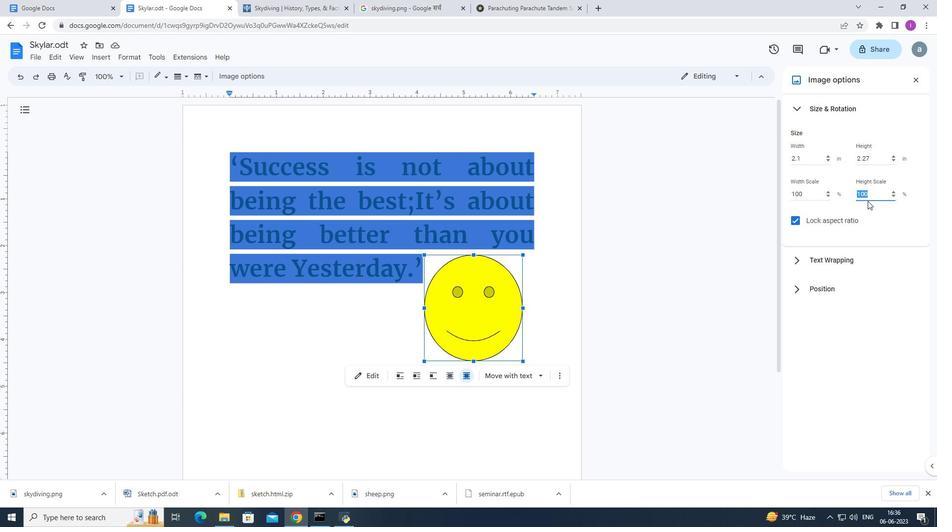 
Action: Key pressed 1
Screenshot: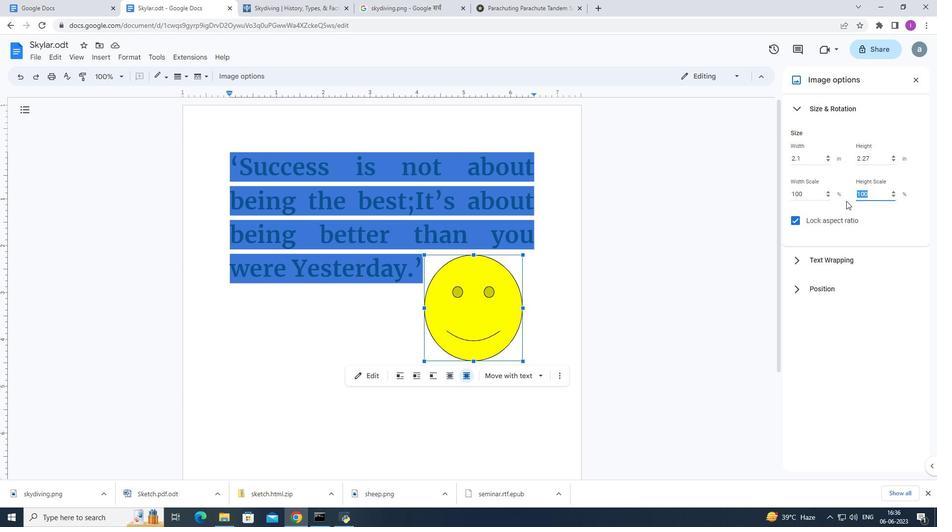
Action: Mouse moved to (766, 271)
Screenshot: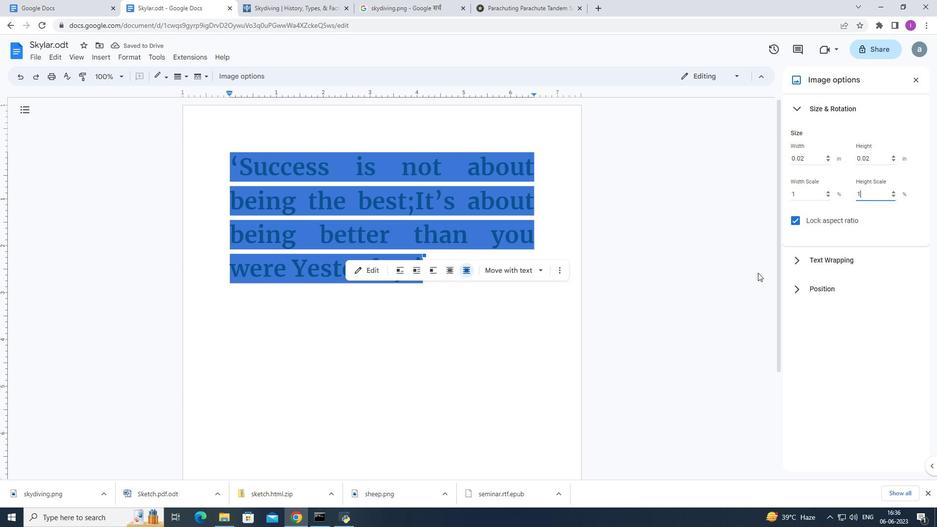 
Action: Mouse scrolled (766, 271) with delta (0, 0)
Screenshot: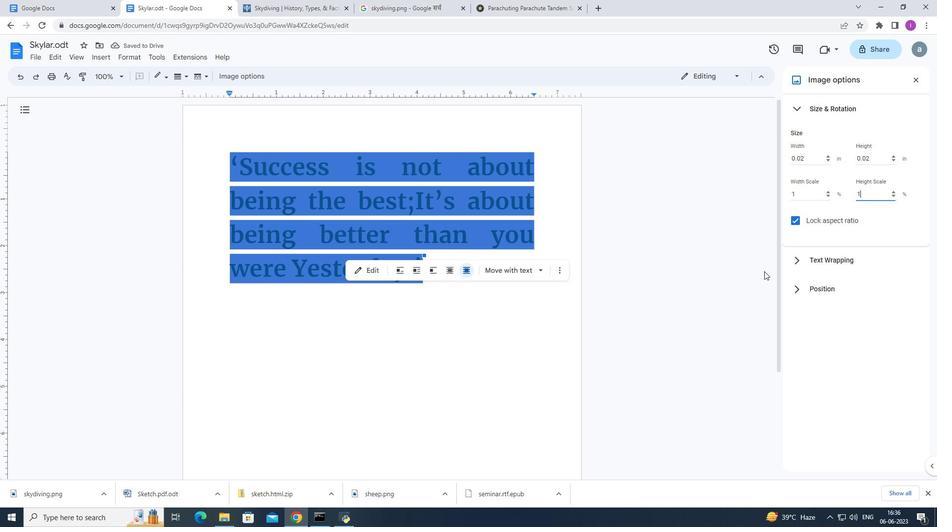 
Action: Mouse scrolled (766, 271) with delta (0, 0)
Screenshot: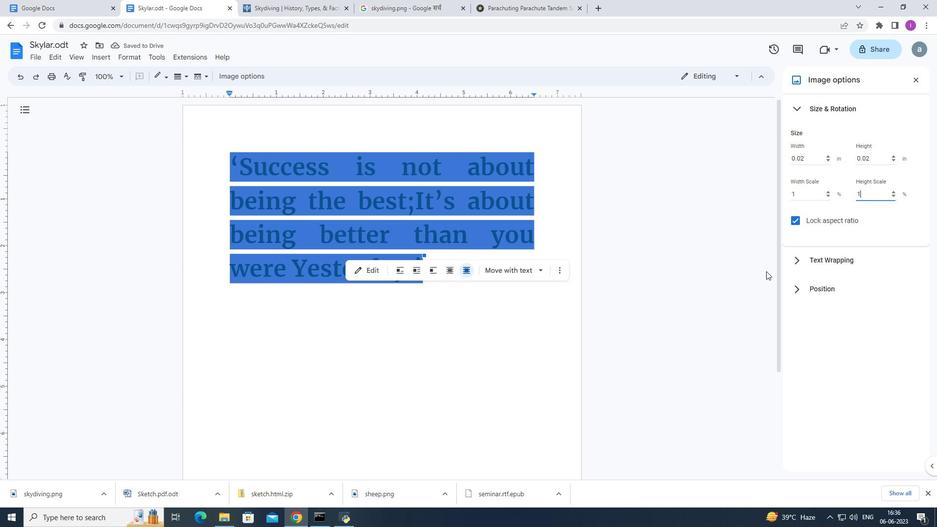 
Action: Mouse moved to (877, 157)
Screenshot: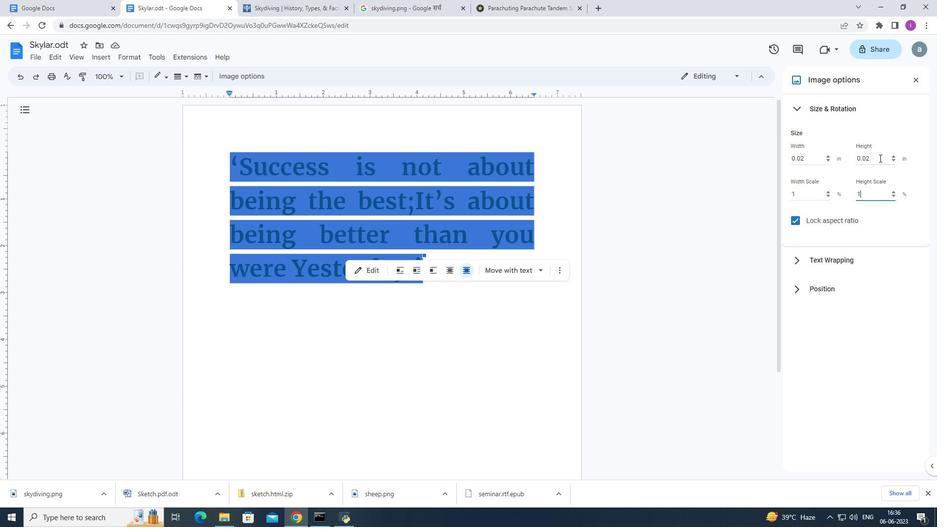 
Action: Mouse pressed left at (877, 157)
Screenshot: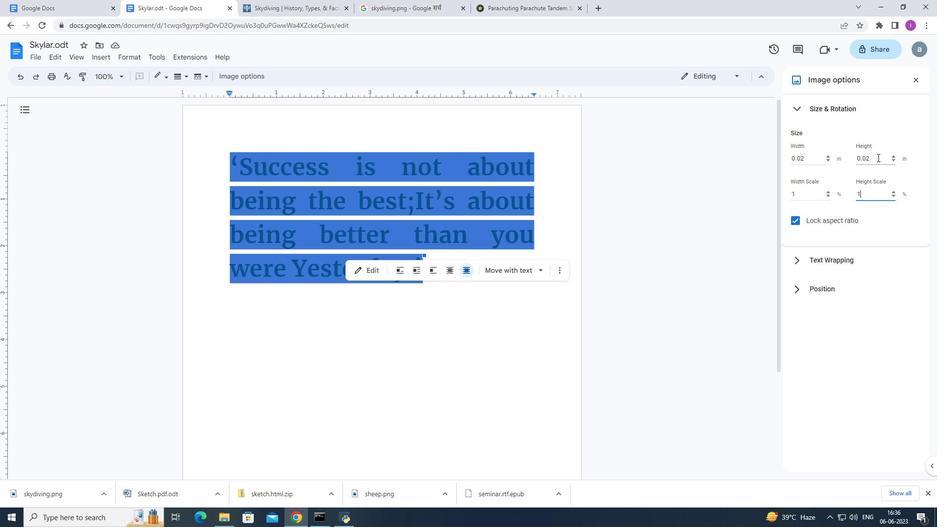 
Action: Mouse pressed left at (877, 157)
Screenshot: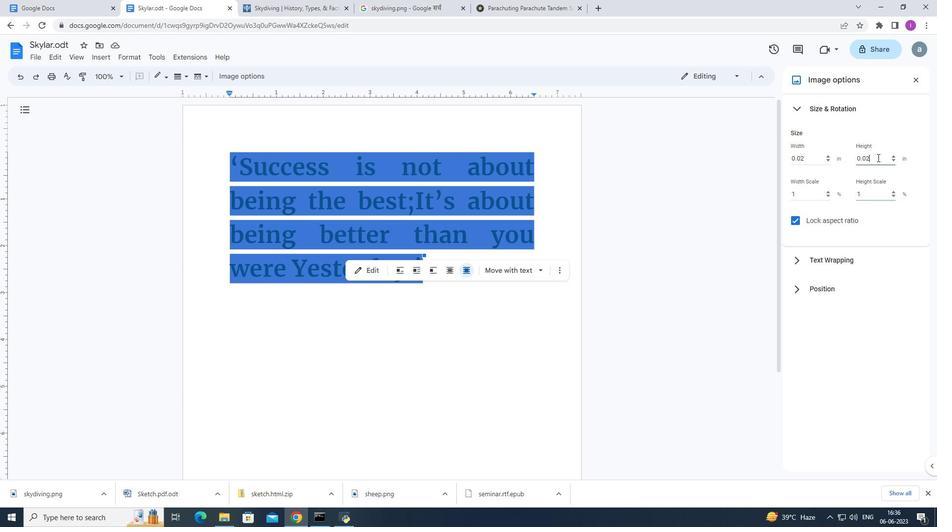 
Action: Mouse moved to (866, 196)
Screenshot: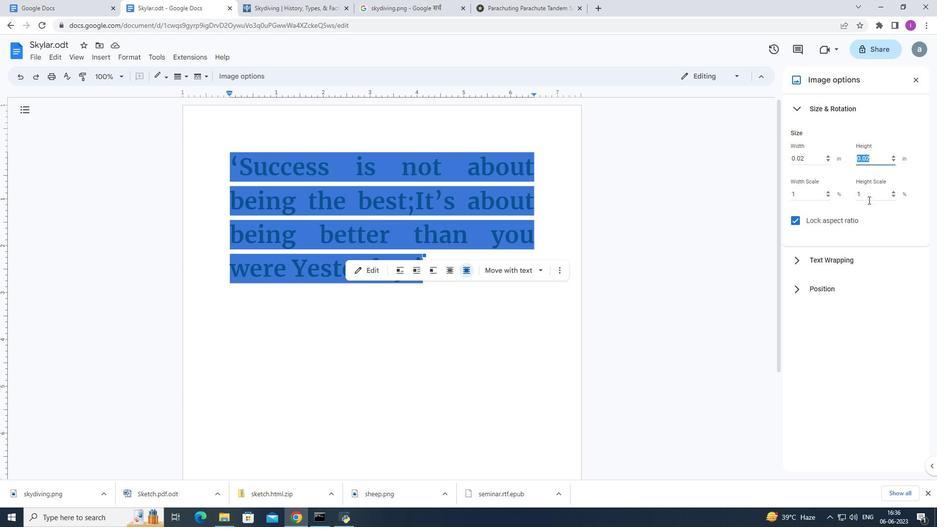 
Action: Mouse pressed left at (866, 196)
Screenshot: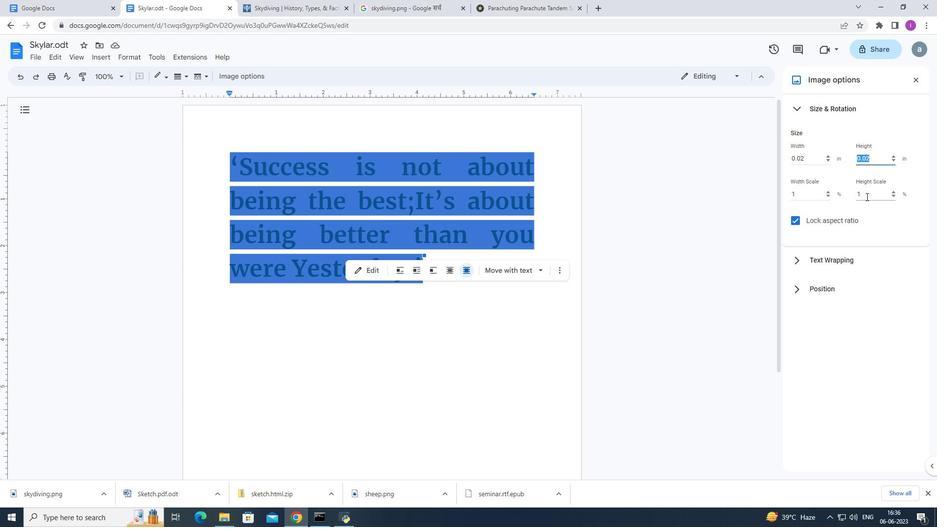 
Action: Key pressed <Key.backspace>
Screenshot: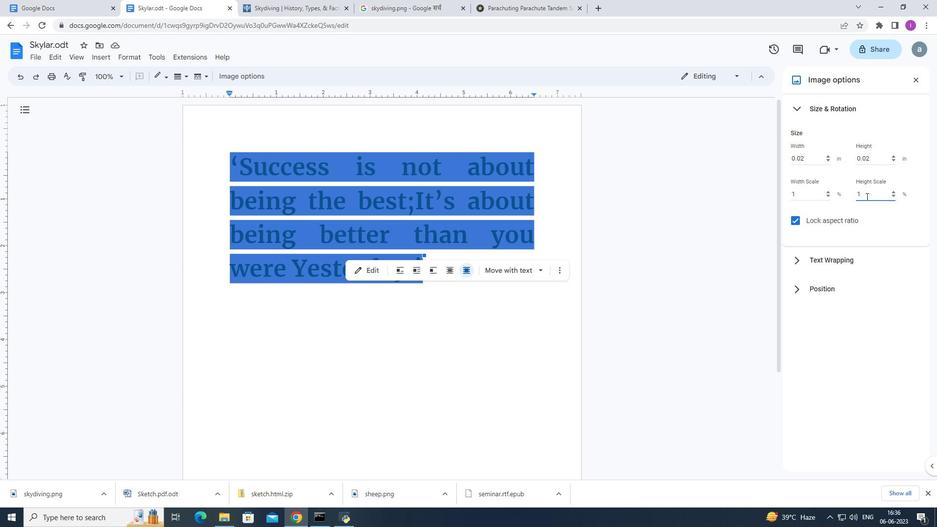 
Action: Mouse moved to (874, 155)
Screenshot: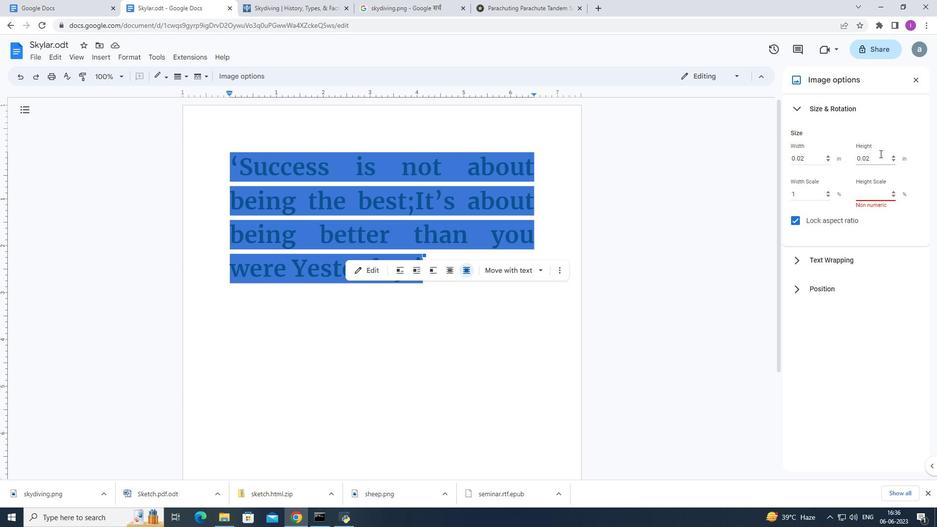 
Action: Mouse pressed left at (874, 155)
Screenshot: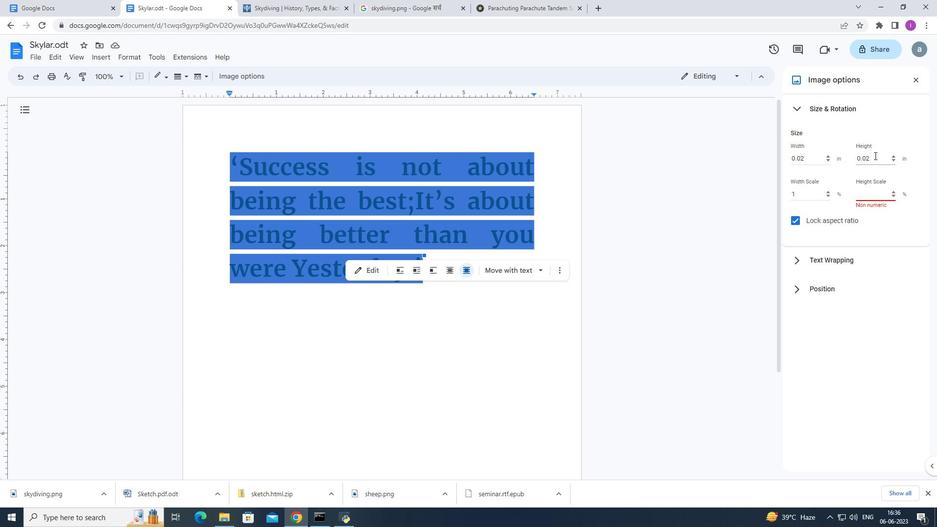 
Action: Mouse moved to (873, 155)
Screenshot: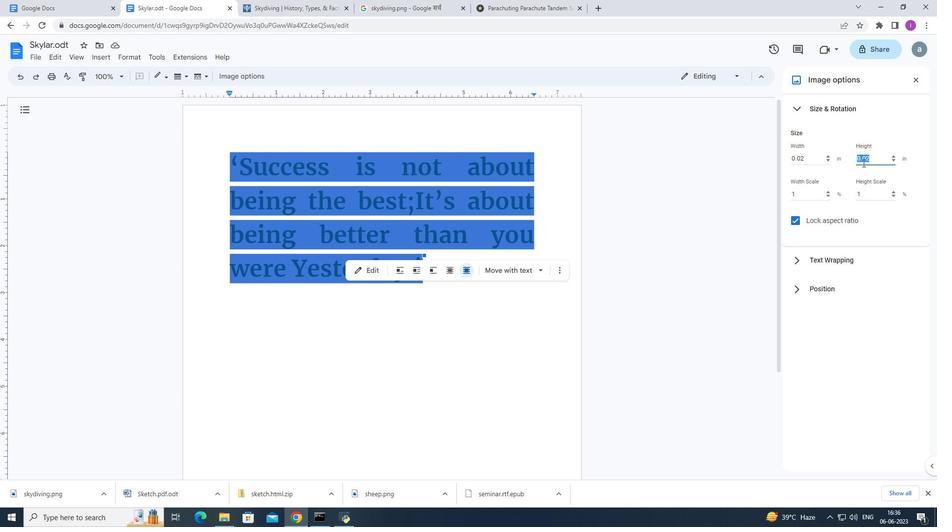 
Action: Key pressed 1
Screenshot: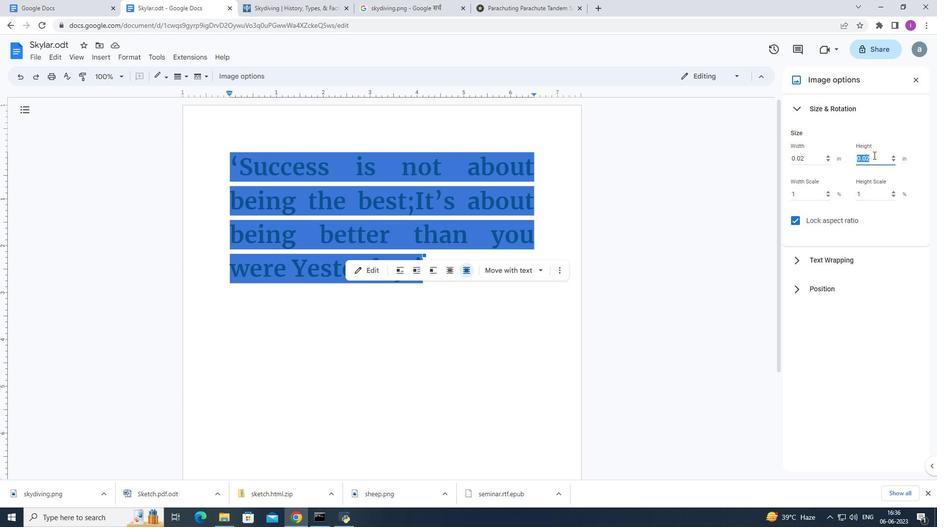 
Action: Mouse moved to (578, 403)
Screenshot: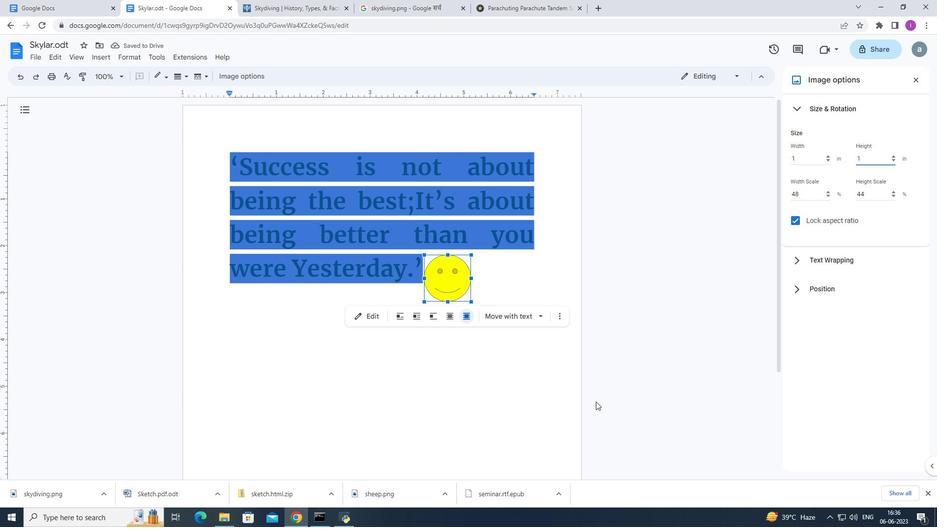 
Action: Mouse pressed left at (578, 403)
Screenshot: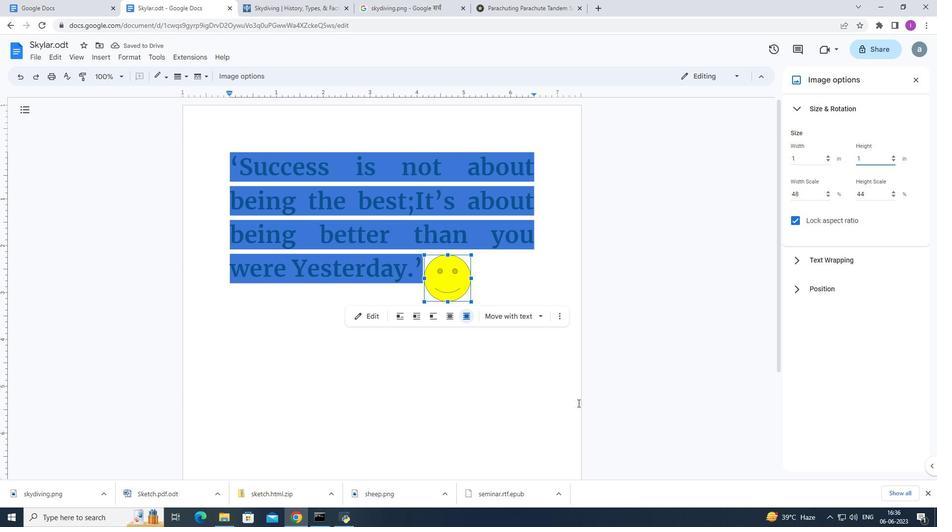 
Action: Mouse moved to (356, 314)
Screenshot: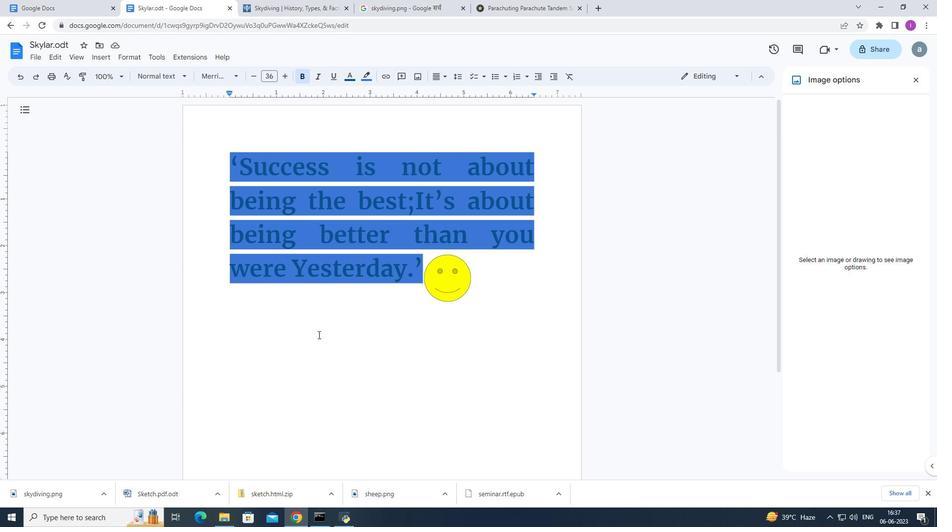 
